 Task: Open Card Card0000000342 in  Board0000000086 in Workspace WS0000000029 in Trello. Add Member Nikrathi889@gmail.com to Card Card0000000342 in  Board0000000086 in Workspace WS0000000029 in Trello. Add Blue Label titled Label0000000342 to Card Card0000000342 in  Board0000000086 in Workspace WS0000000029 in Trello. Add Checklist CL0000000342 to Card Card0000000342 in  Board0000000086 in Workspace WS0000000029 in Trello. Add Dates with Start Date as Sep 01 2023 and Due Date as Sep 30 2023 to Card Card0000000342 in  Board0000000086 in Workspace WS0000000029 in Trello
Action: Mouse moved to (131, 366)
Screenshot: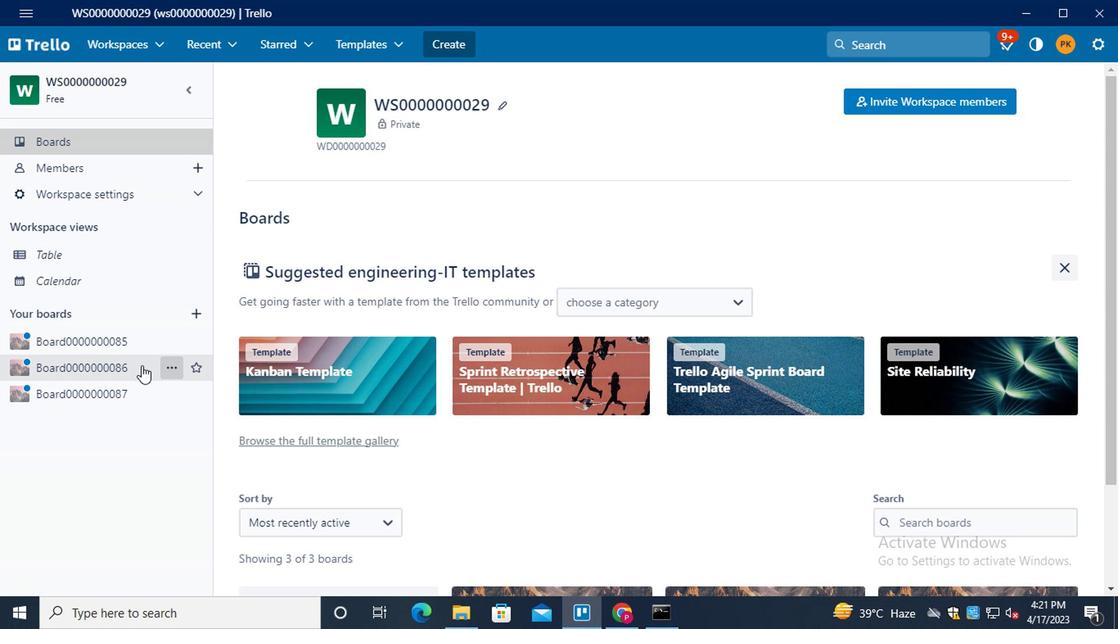 
Action: Mouse pressed left at (131, 366)
Screenshot: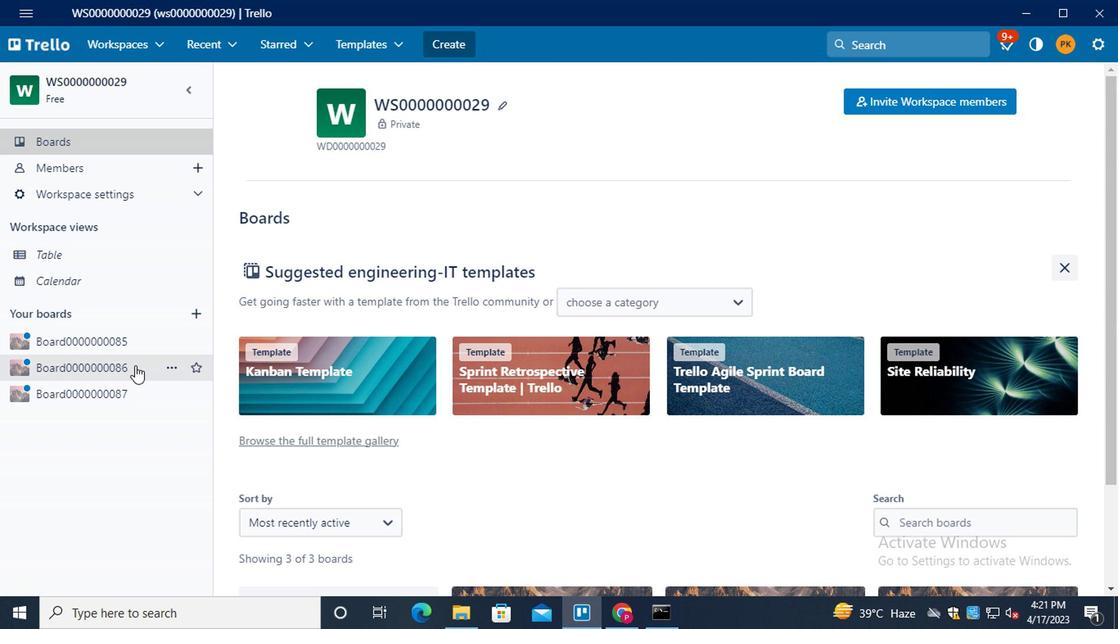 
Action: Mouse moved to (332, 299)
Screenshot: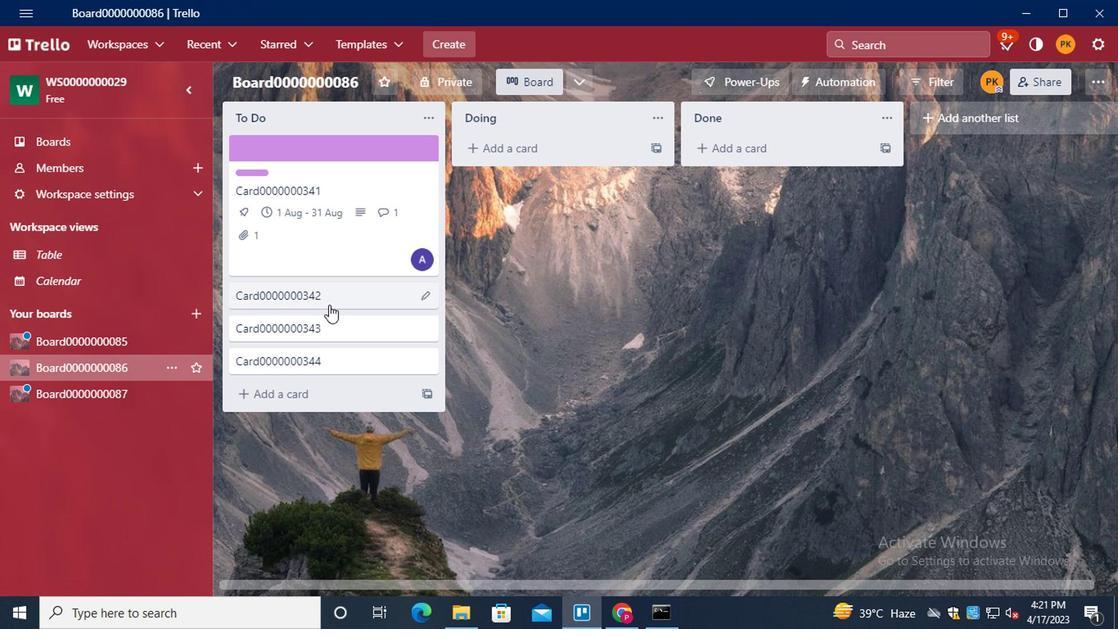 
Action: Mouse pressed left at (332, 299)
Screenshot: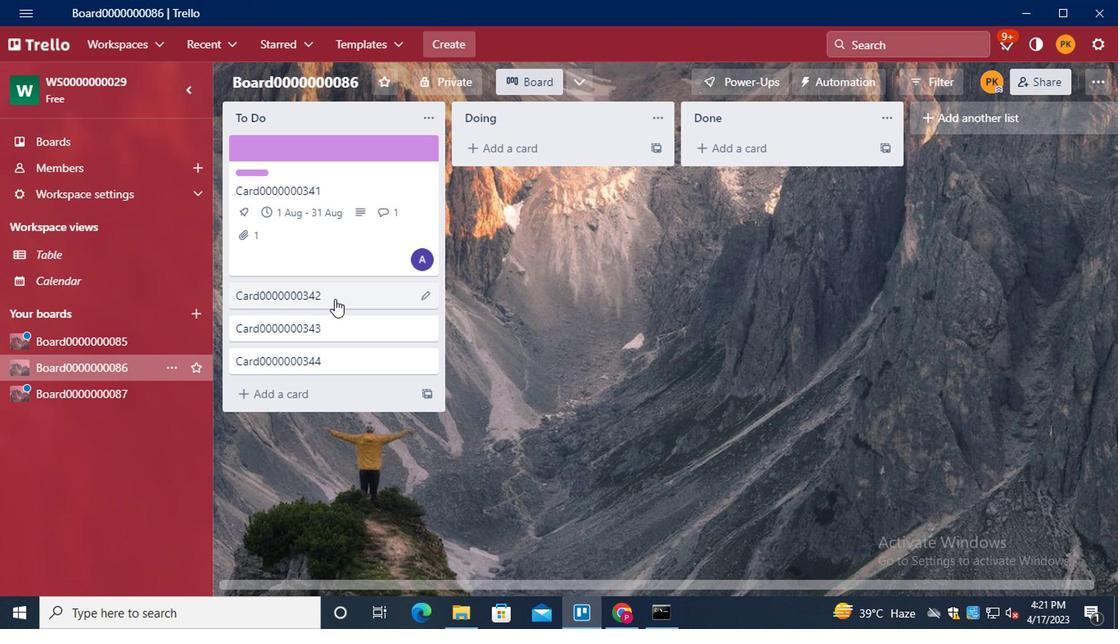 
Action: Mouse moved to (753, 158)
Screenshot: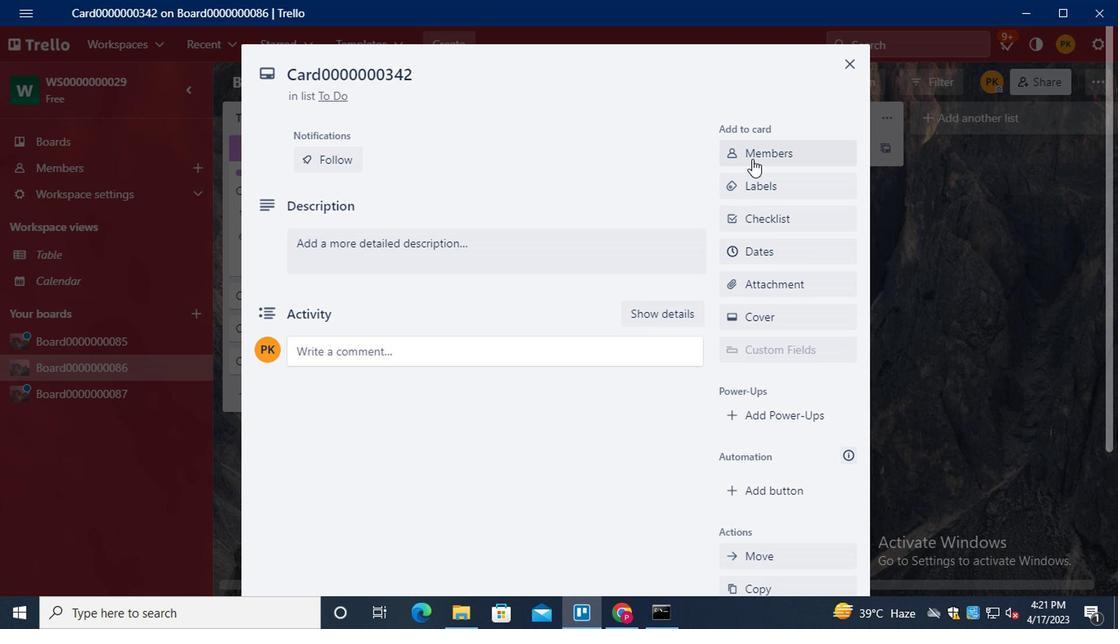 
Action: Mouse pressed left at (753, 158)
Screenshot: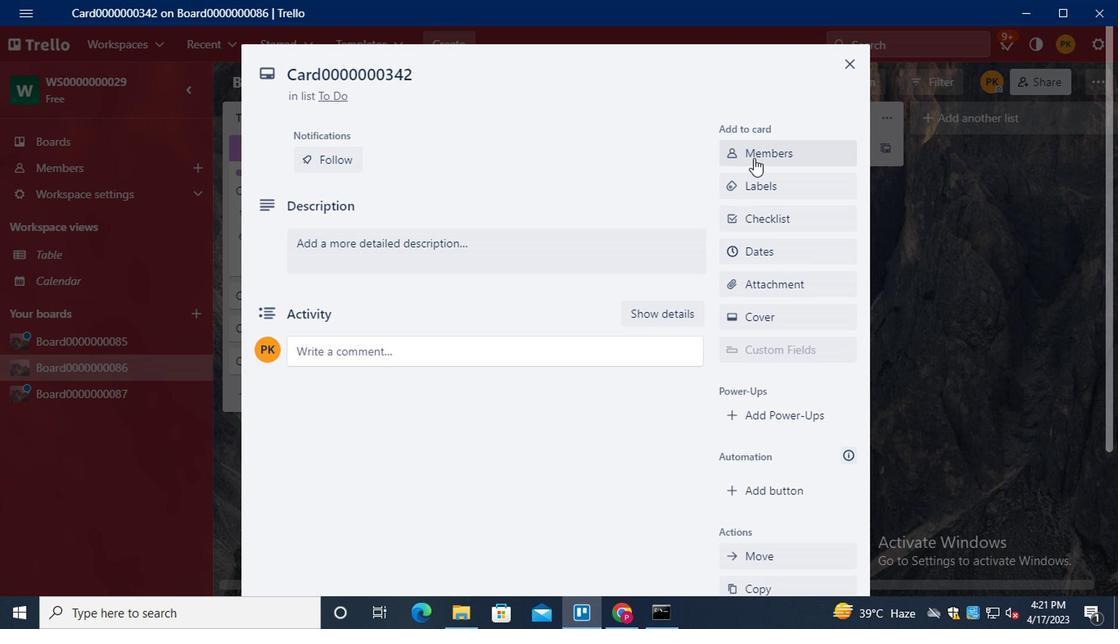 
Action: Mouse moved to (744, 166)
Screenshot: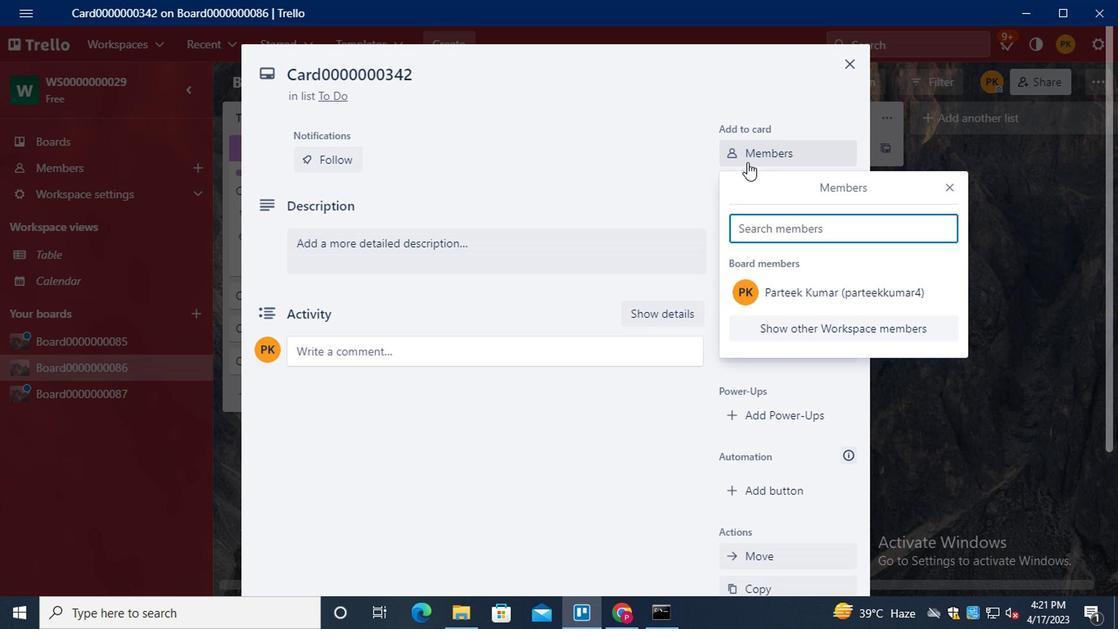 
Action: Key pressed <Key.shift>NIKRATHI889<Key.shift>@GMAIL.COM
Screenshot: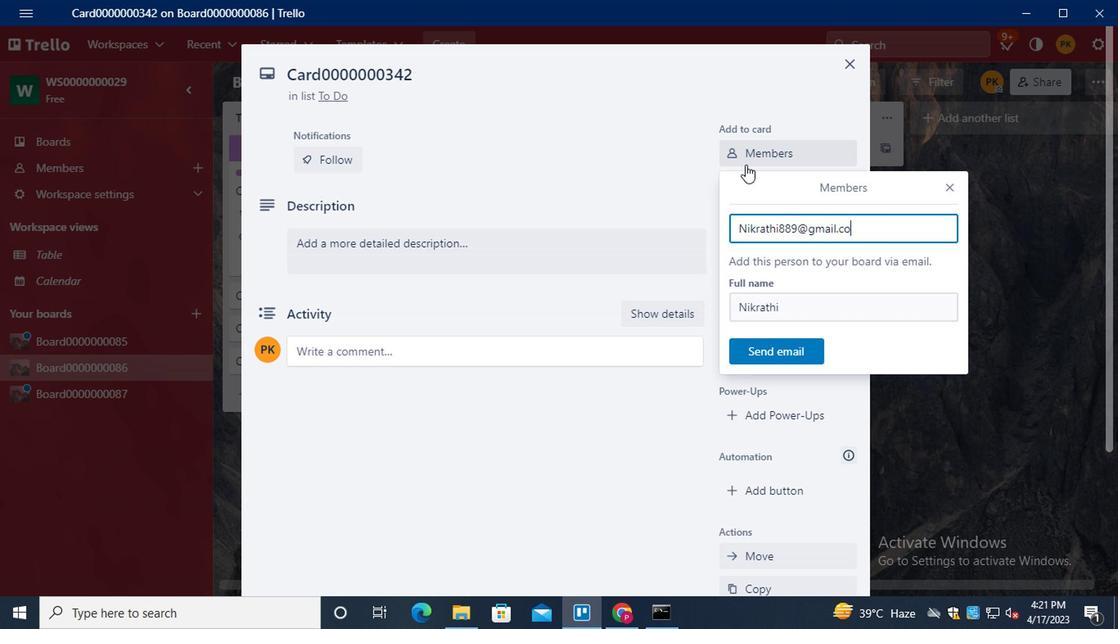 
Action: Mouse moved to (779, 350)
Screenshot: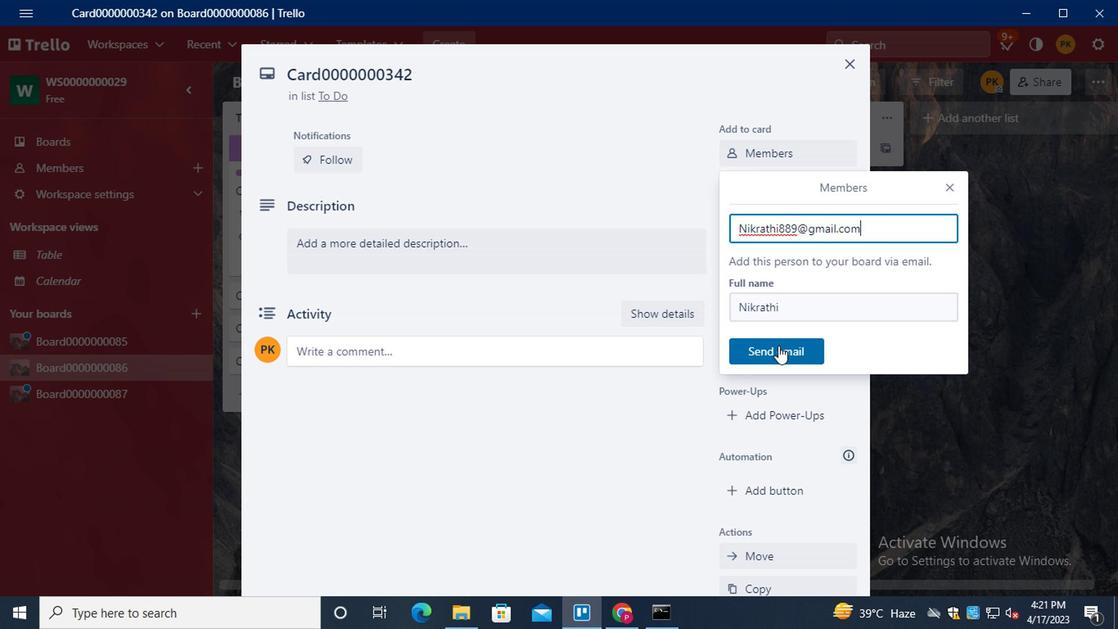 
Action: Mouse pressed left at (779, 350)
Screenshot: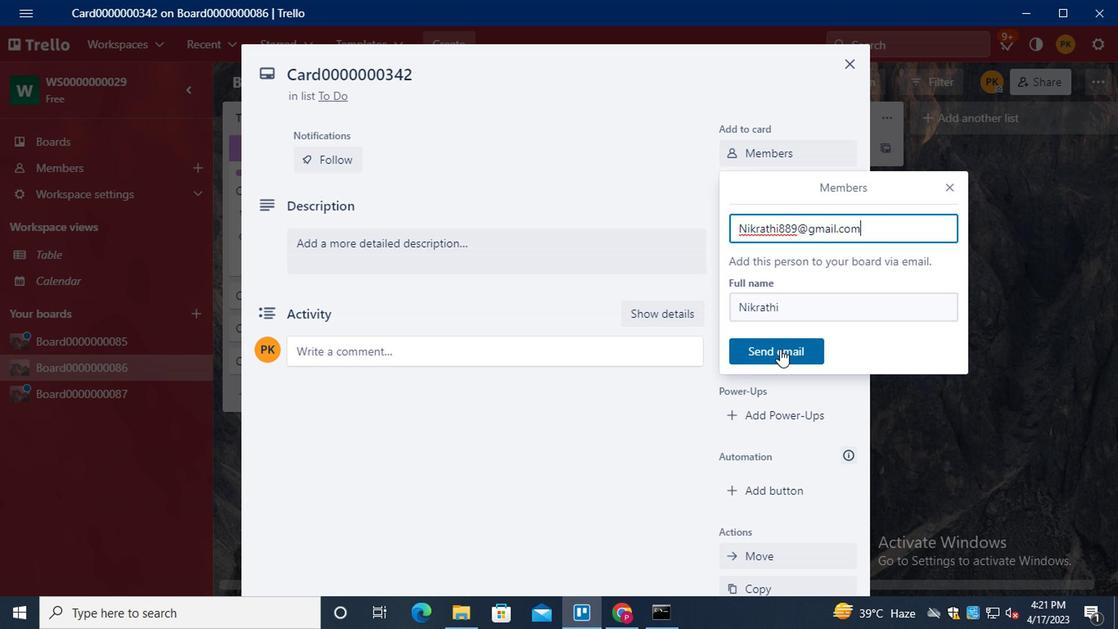 
Action: Mouse moved to (761, 181)
Screenshot: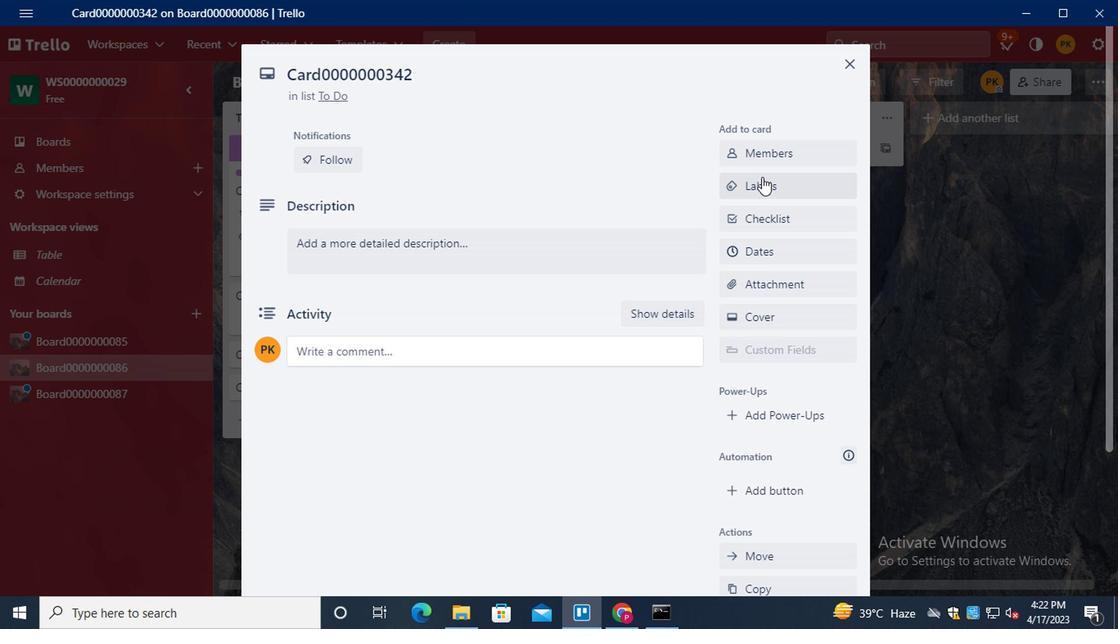 
Action: Mouse pressed left at (761, 181)
Screenshot: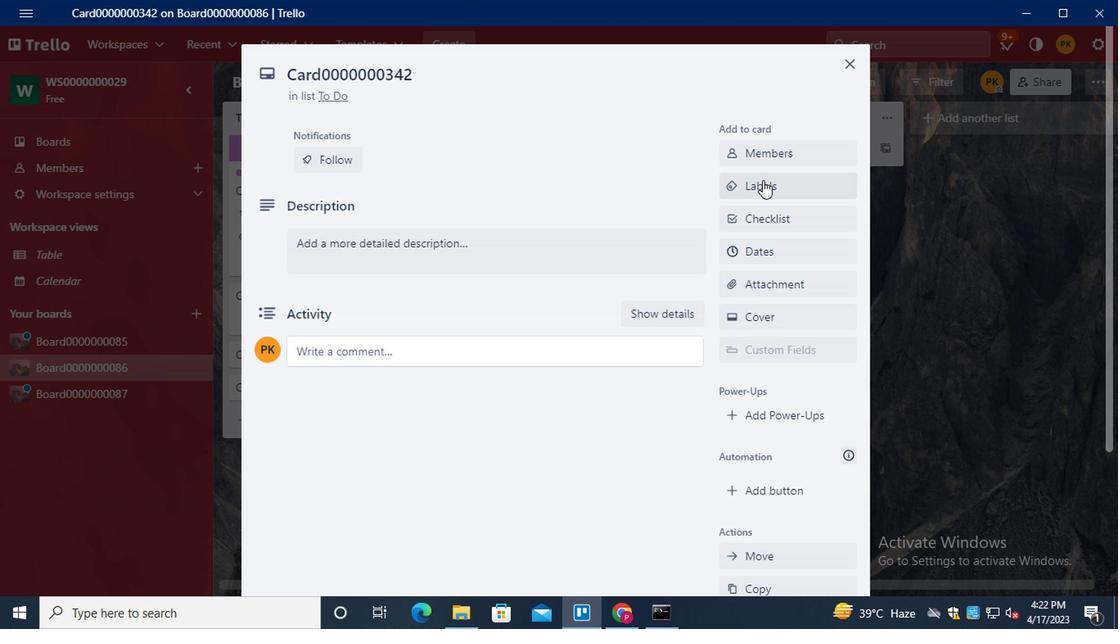 
Action: Mouse moved to (838, 426)
Screenshot: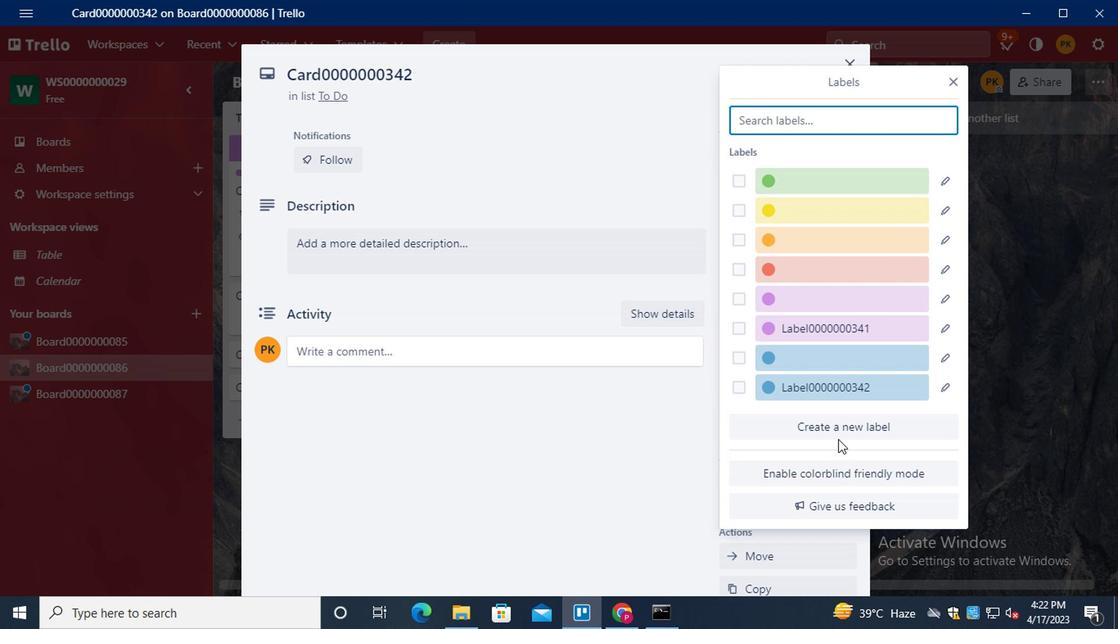
Action: Mouse pressed left at (838, 426)
Screenshot: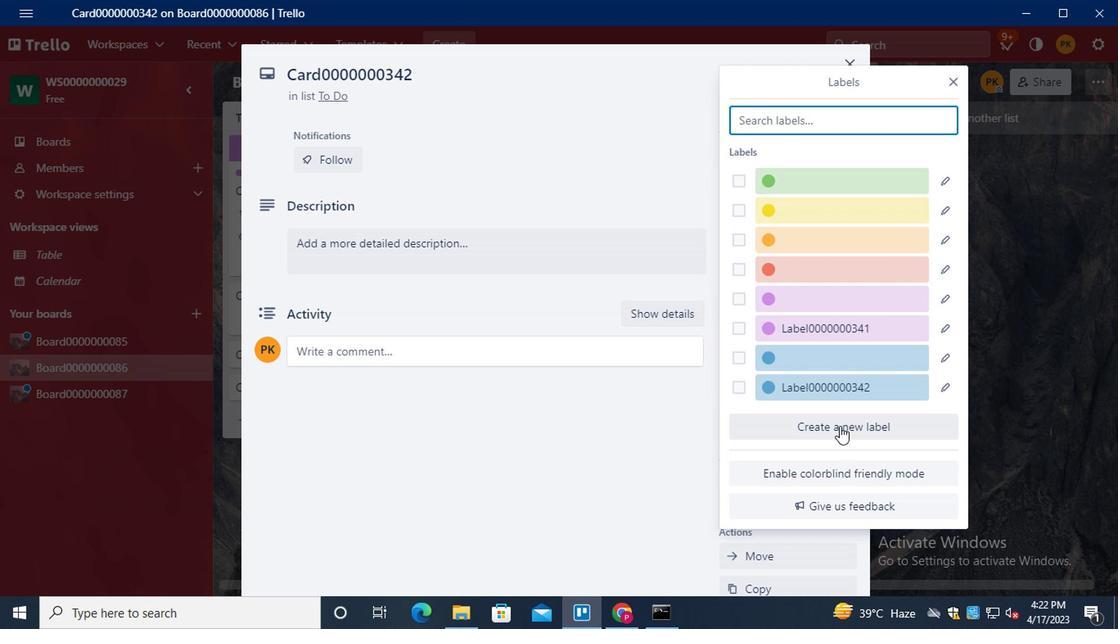 
Action: Mouse moved to (820, 256)
Screenshot: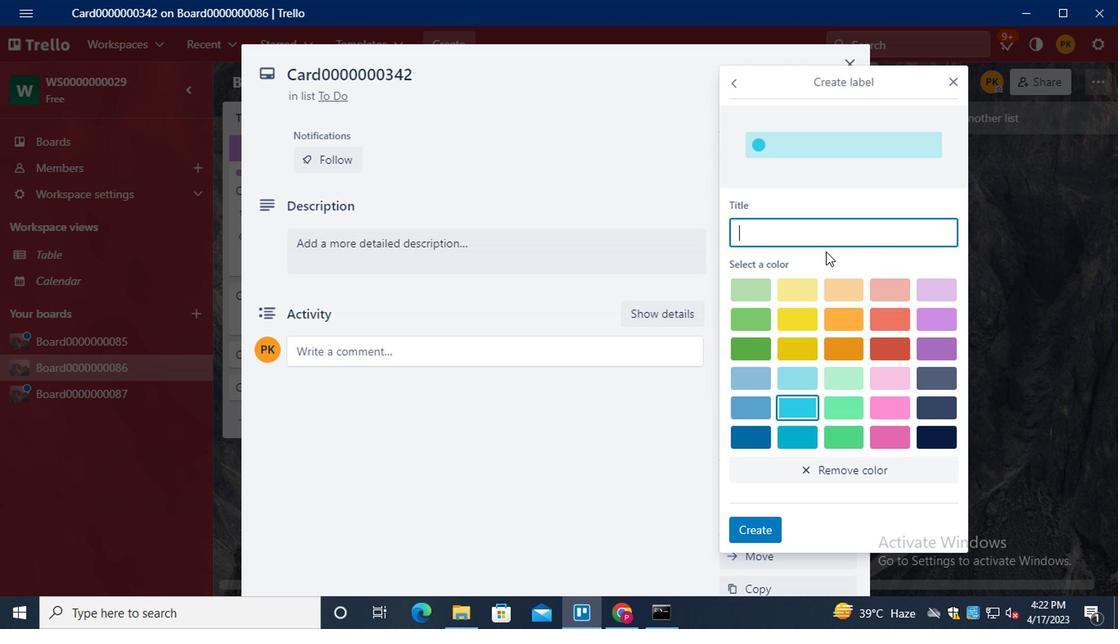 
Action: Key pressed <Key.shift>LABEL0000000342
Screenshot: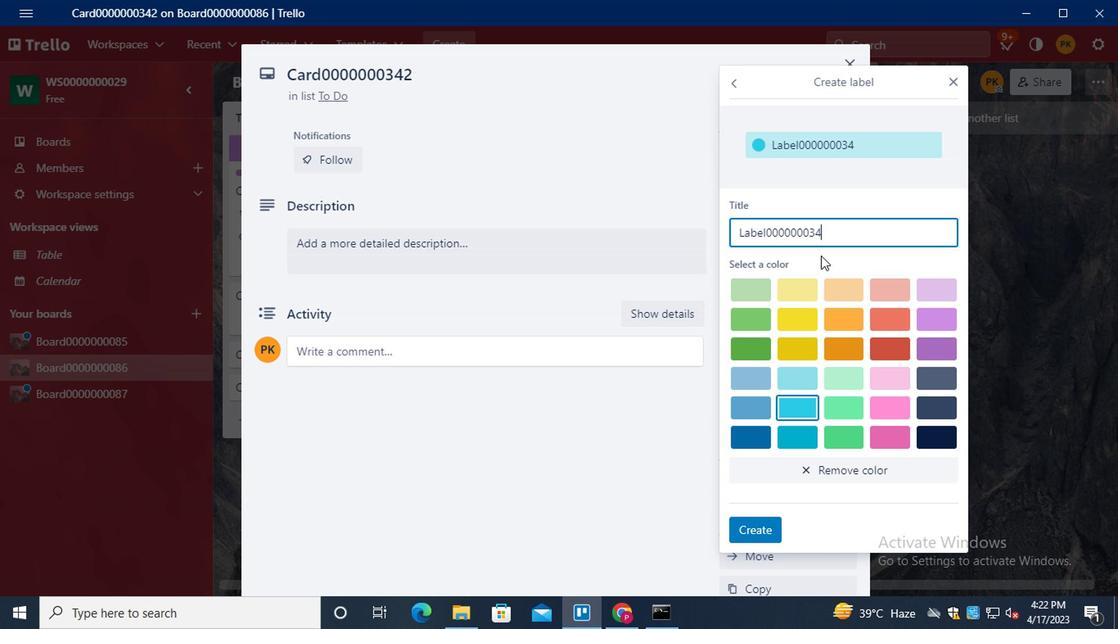 
Action: Mouse moved to (747, 405)
Screenshot: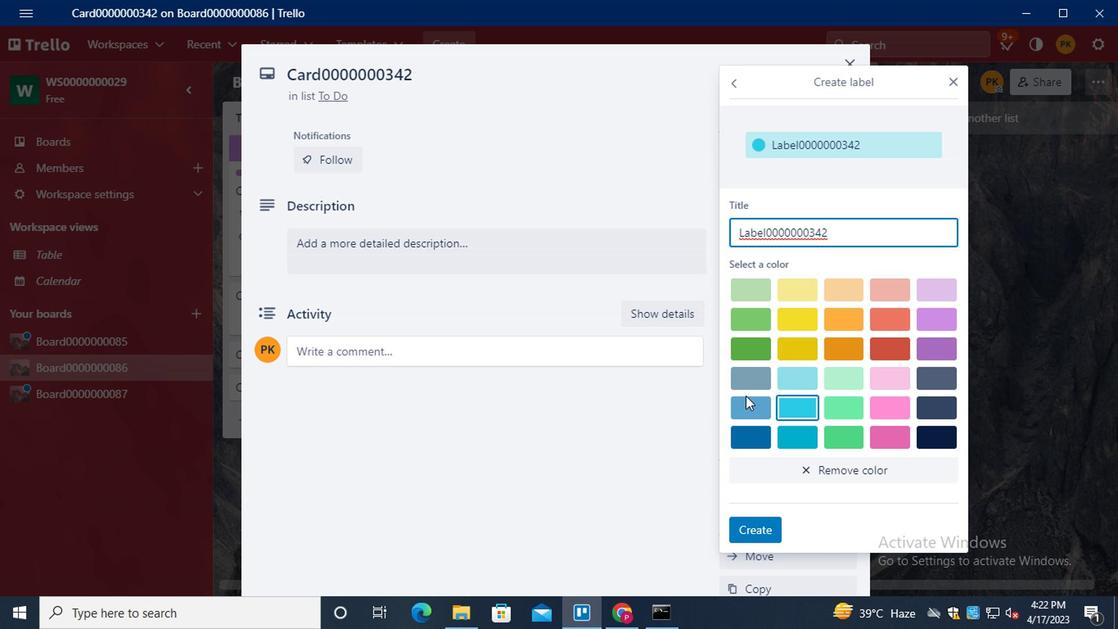 
Action: Mouse pressed left at (747, 405)
Screenshot: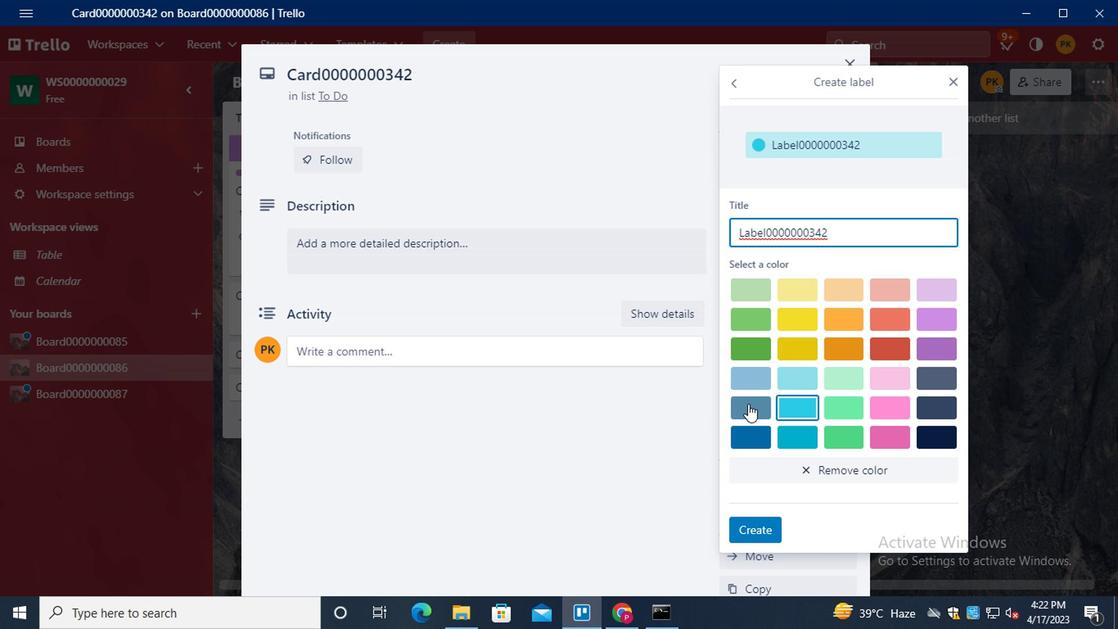 
Action: Mouse moved to (758, 536)
Screenshot: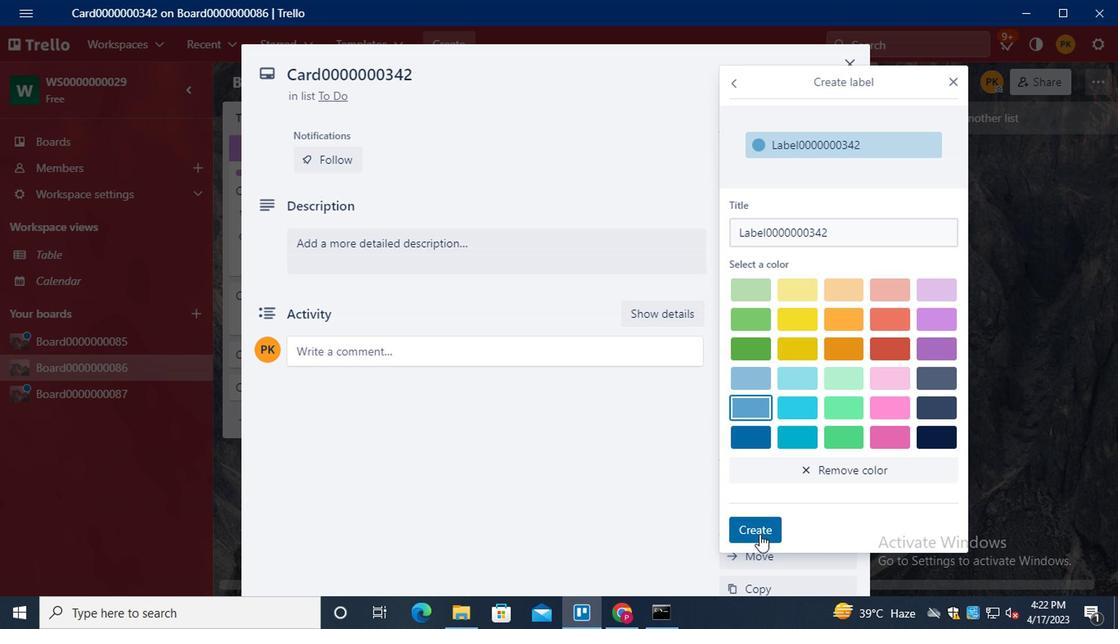 
Action: Mouse pressed left at (758, 536)
Screenshot: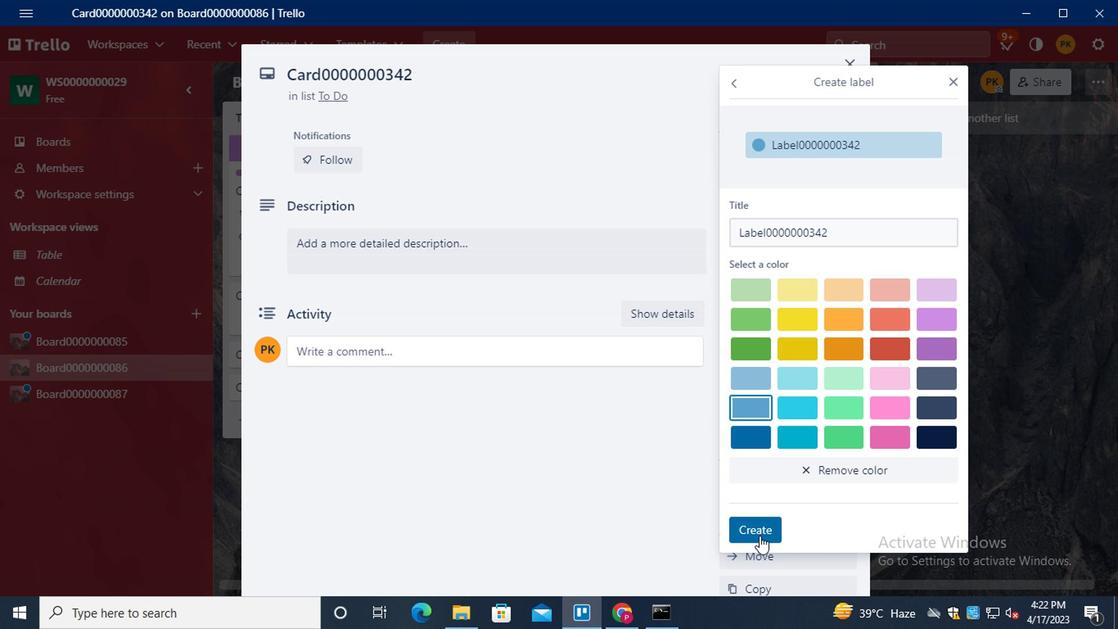 
Action: Mouse moved to (958, 80)
Screenshot: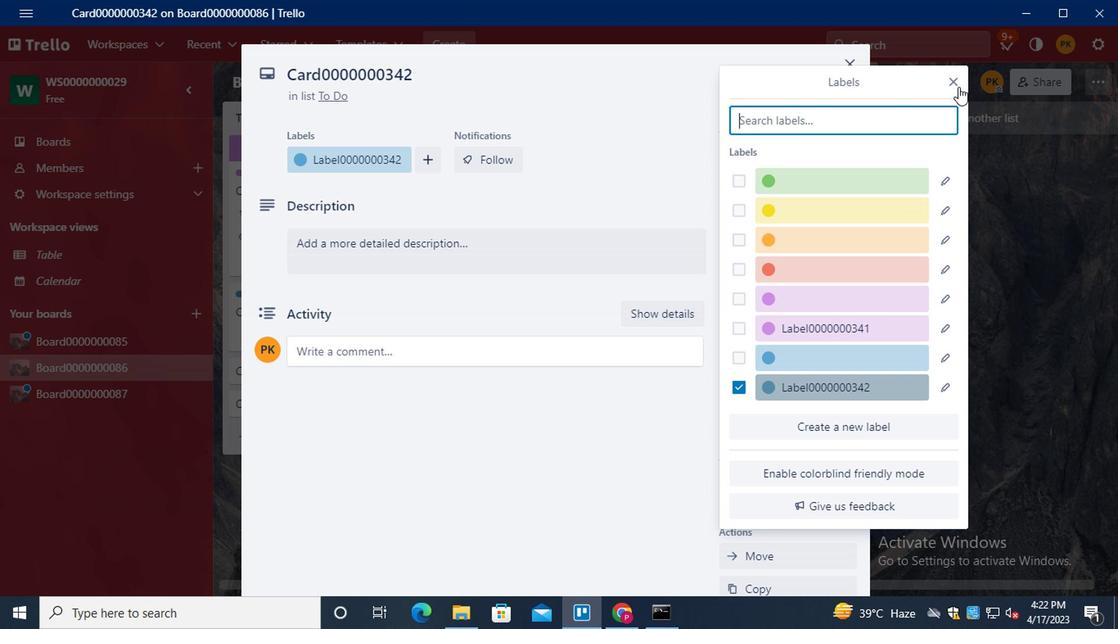 
Action: Mouse pressed left at (958, 80)
Screenshot: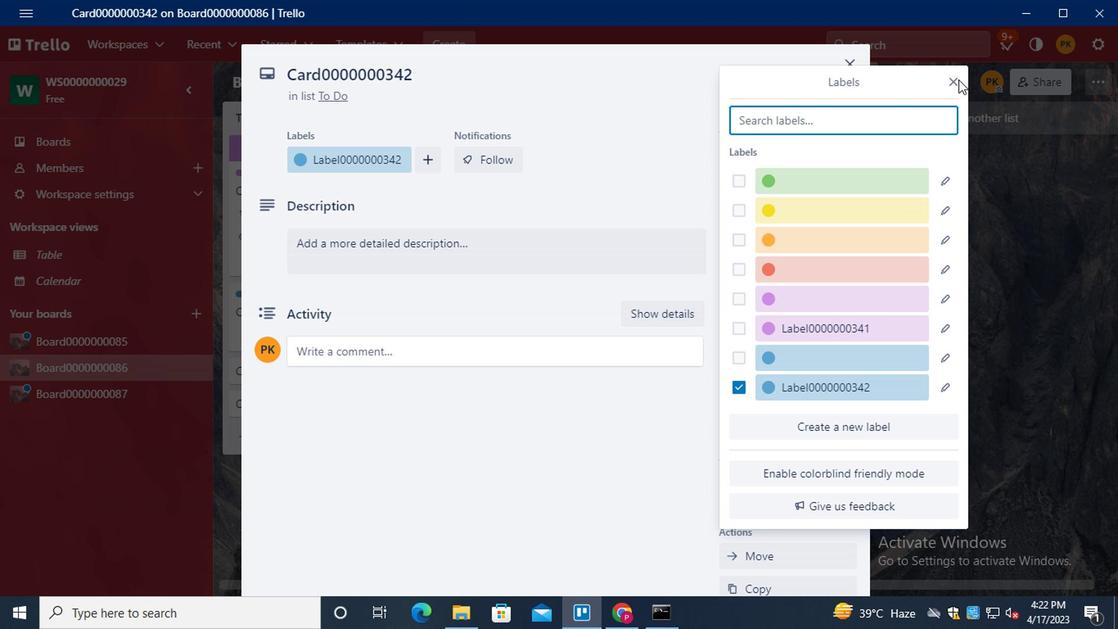 
Action: Mouse moved to (956, 84)
Screenshot: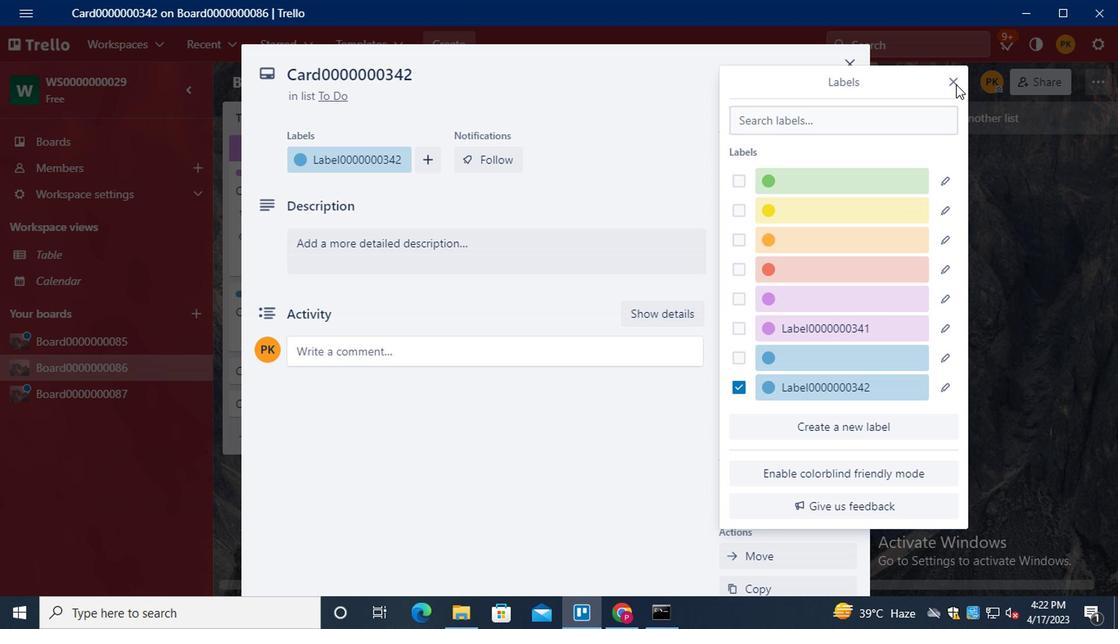 
Action: Mouse pressed left at (956, 84)
Screenshot: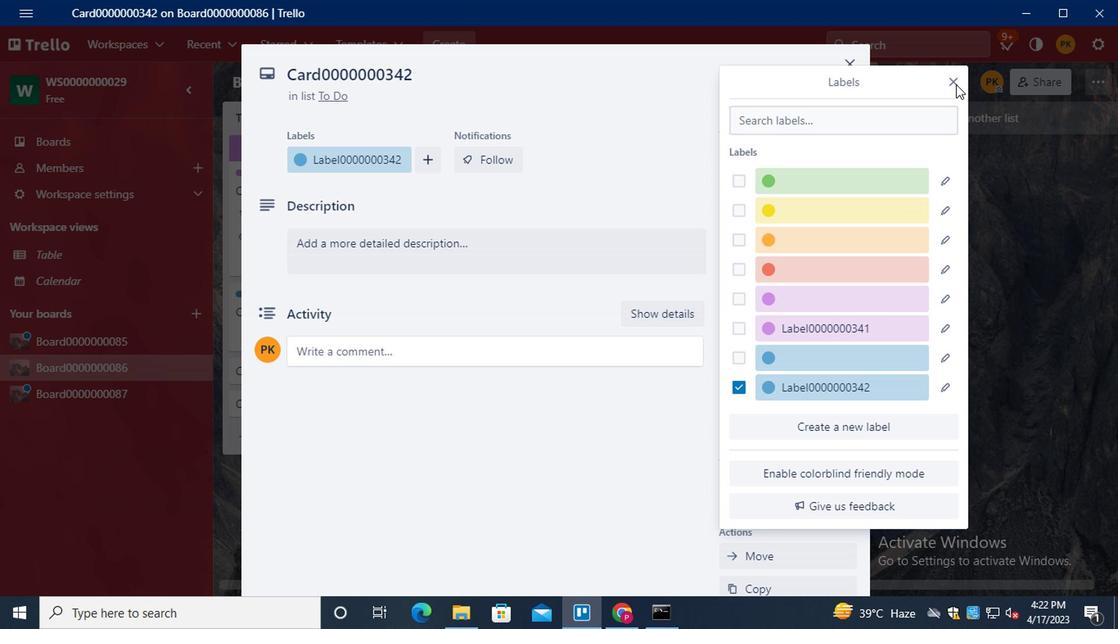 
Action: Mouse moved to (793, 217)
Screenshot: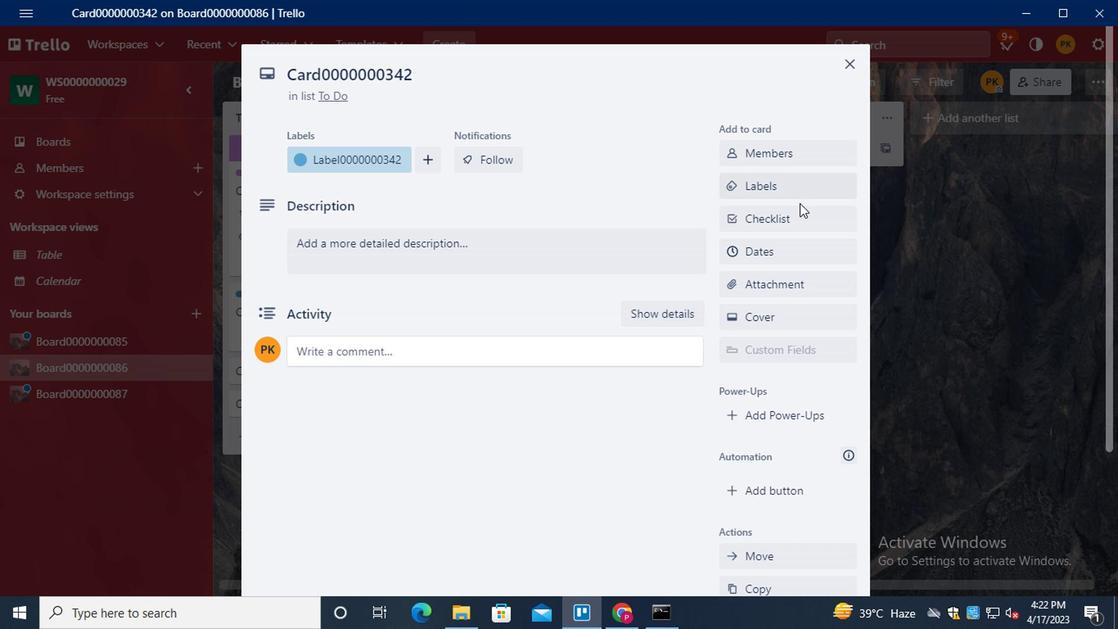 
Action: Mouse pressed left at (793, 217)
Screenshot: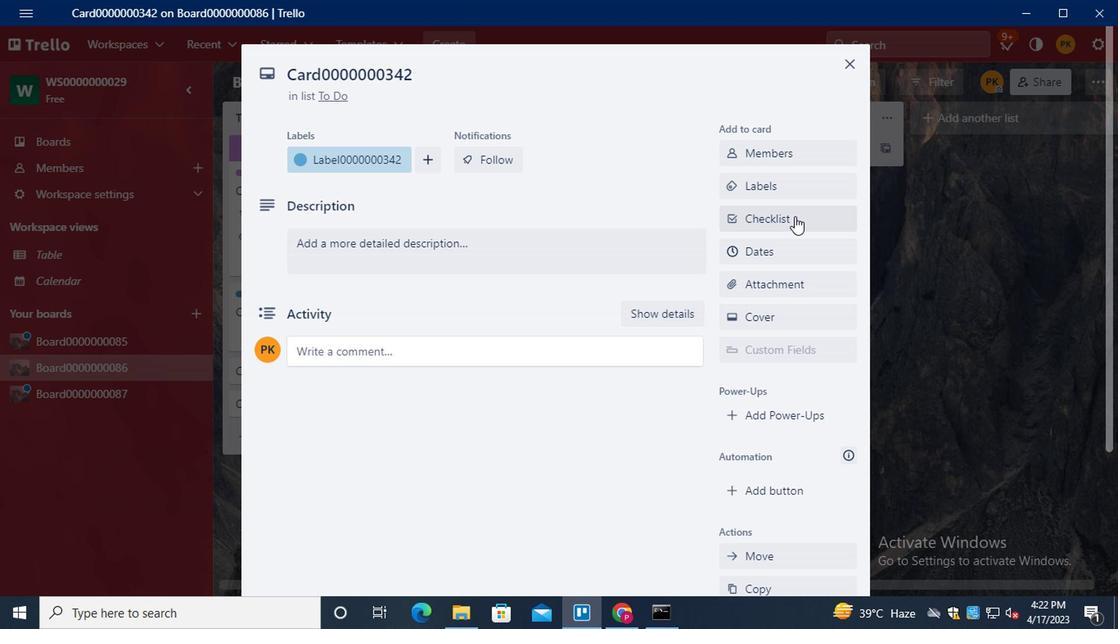 
Action: Key pressed <Key.shift>CL0000000342
Screenshot: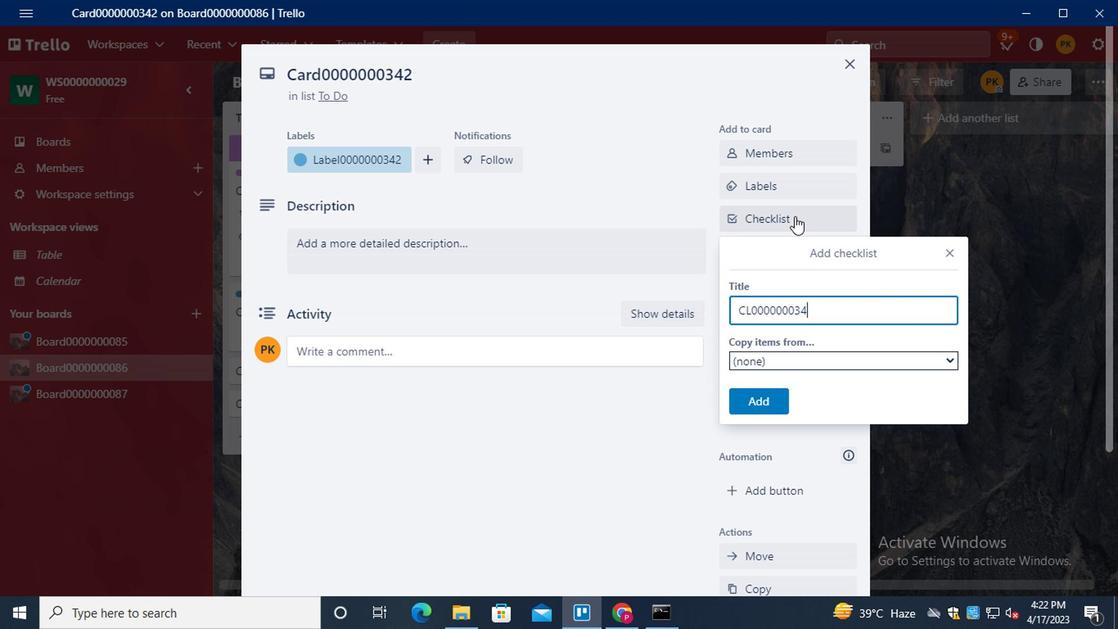 
Action: Mouse moved to (734, 397)
Screenshot: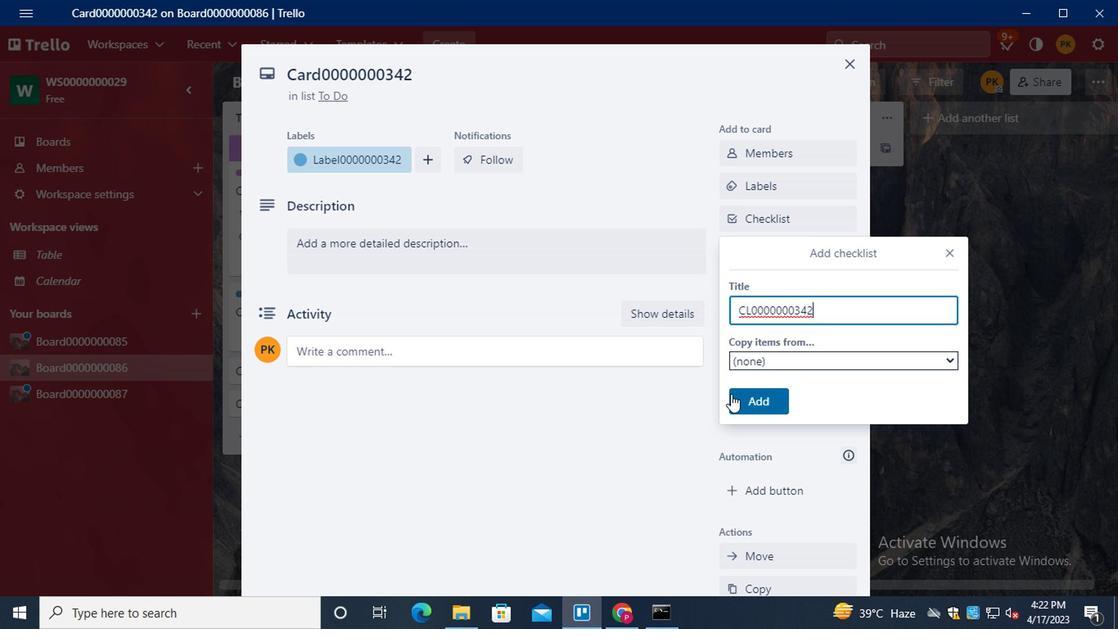 
Action: Mouse pressed left at (734, 397)
Screenshot: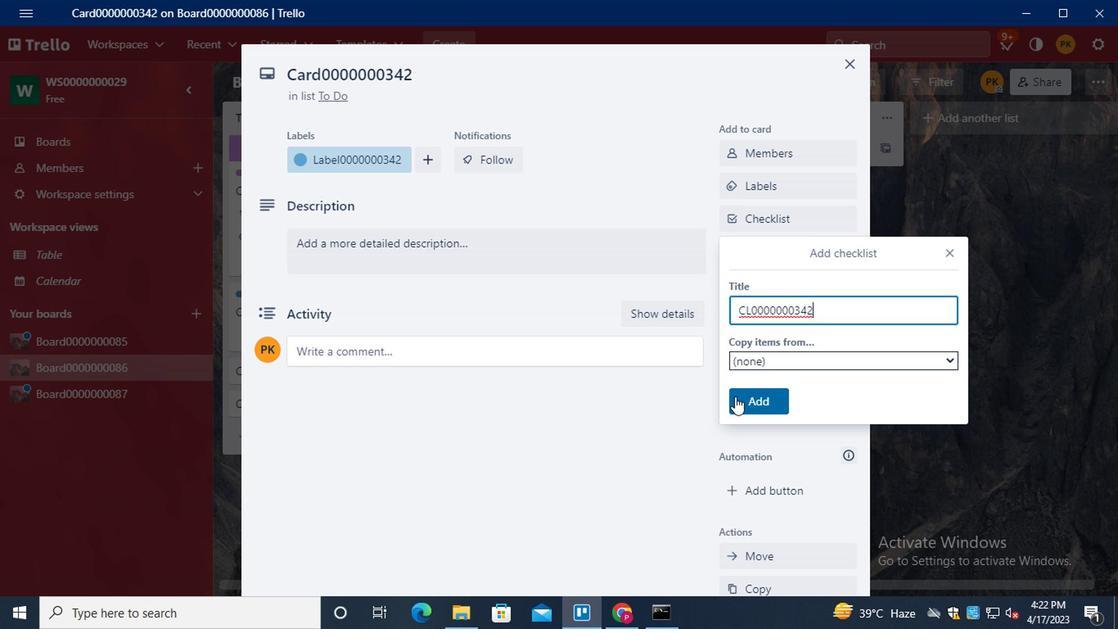 
Action: Mouse moved to (818, 257)
Screenshot: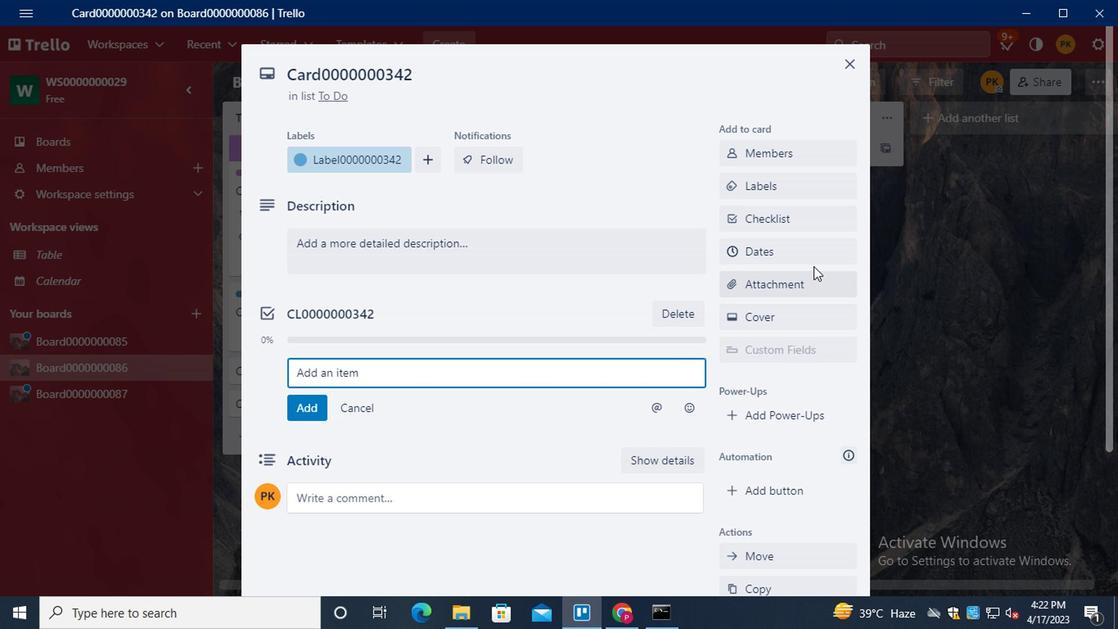 
Action: Mouse pressed left at (818, 257)
Screenshot: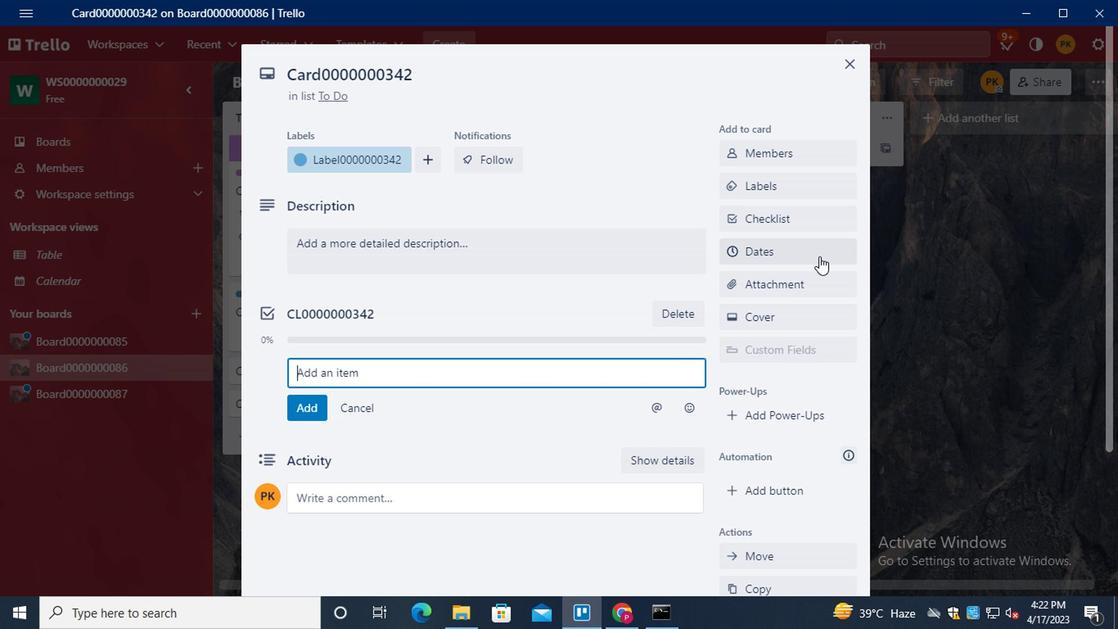
Action: Mouse moved to (724, 373)
Screenshot: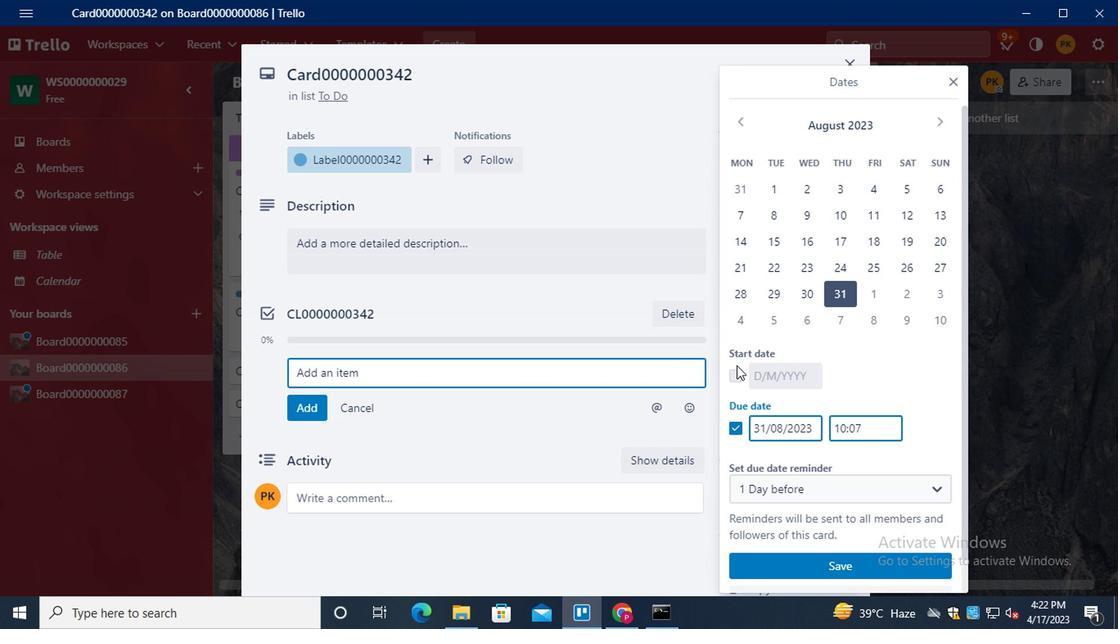 
Action: Mouse pressed left at (724, 373)
Screenshot: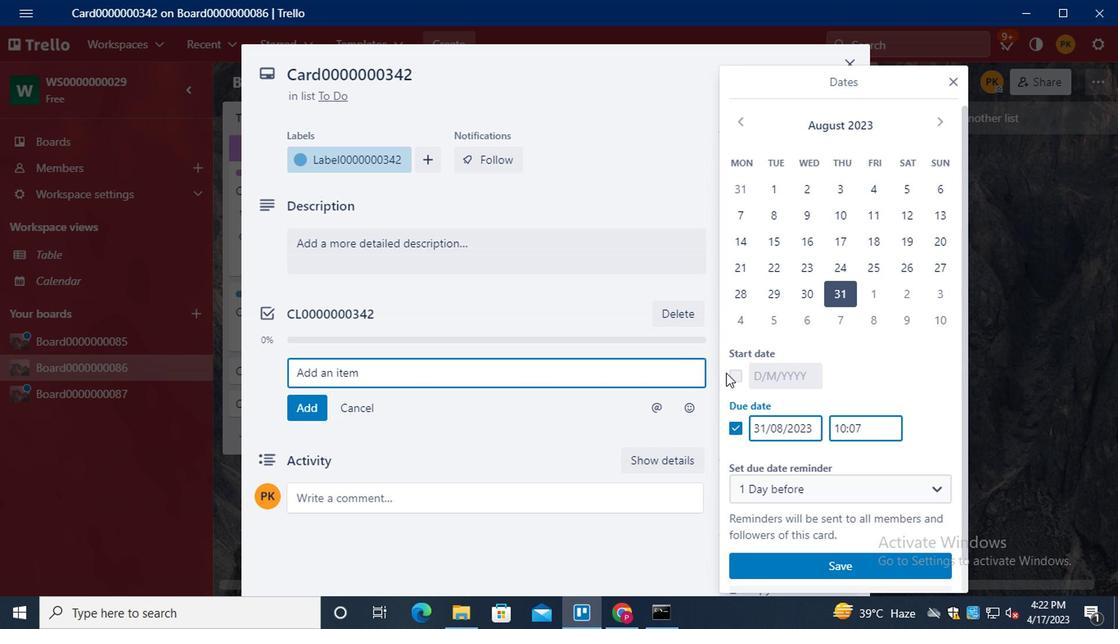 
Action: Mouse moved to (731, 378)
Screenshot: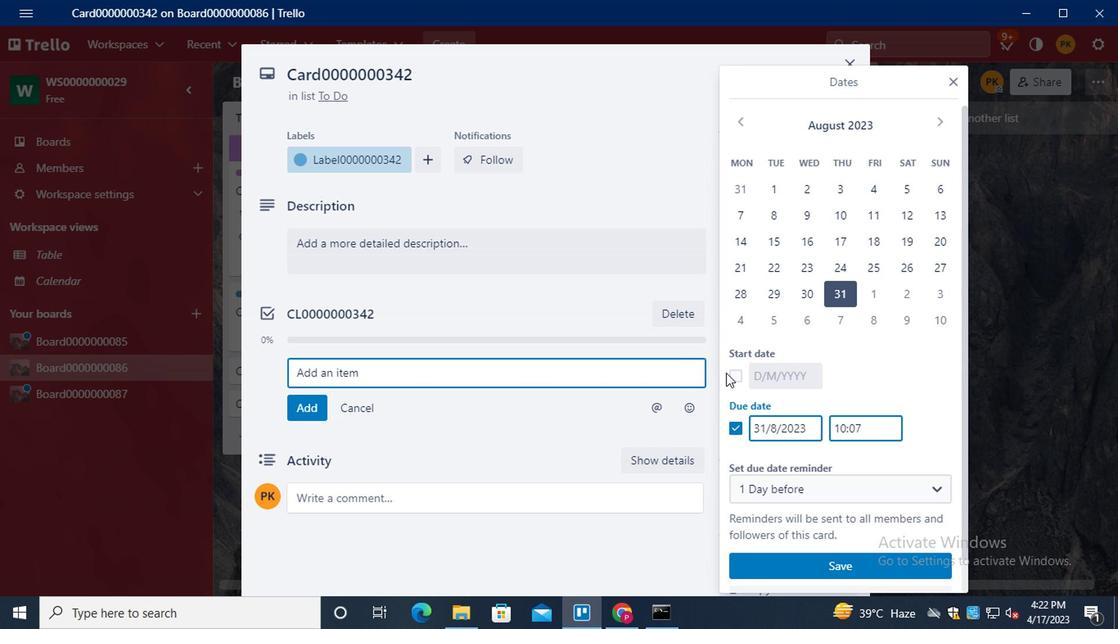 
Action: Mouse pressed left at (731, 378)
Screenshot: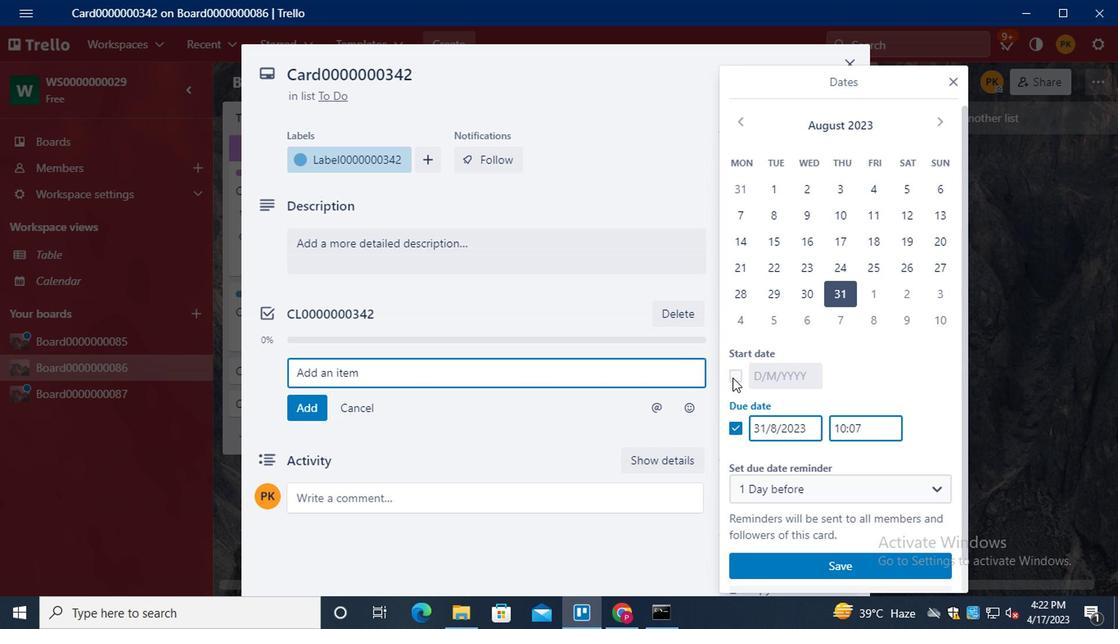 
Action: Mouse moved to (936, 121)
Screenshot: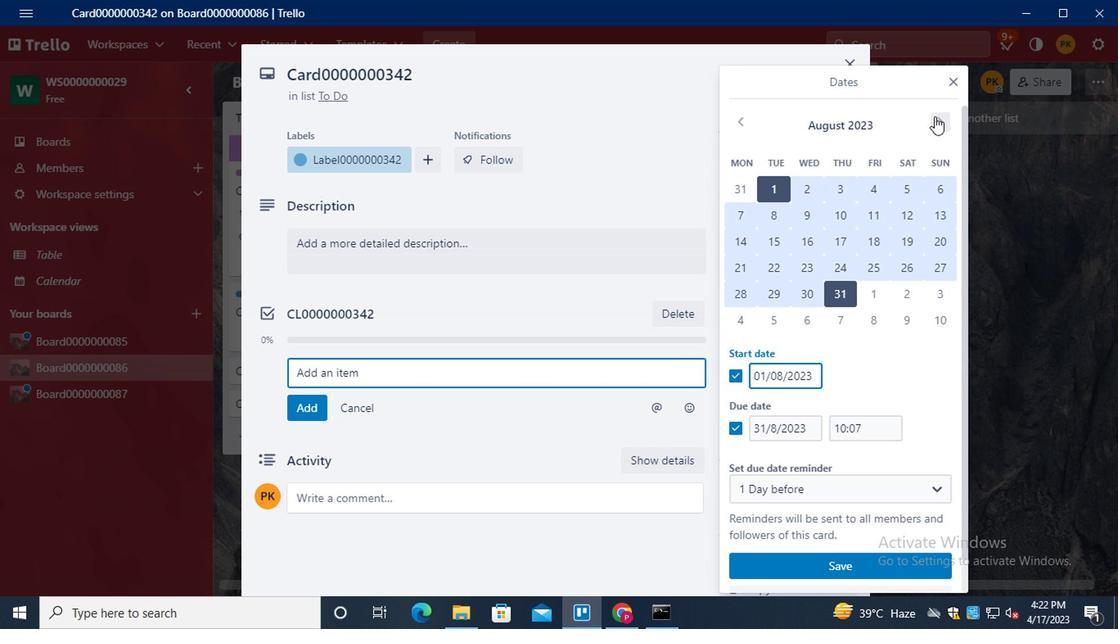 
Action: Mouse pressed left at (936, 121)
Screenshot: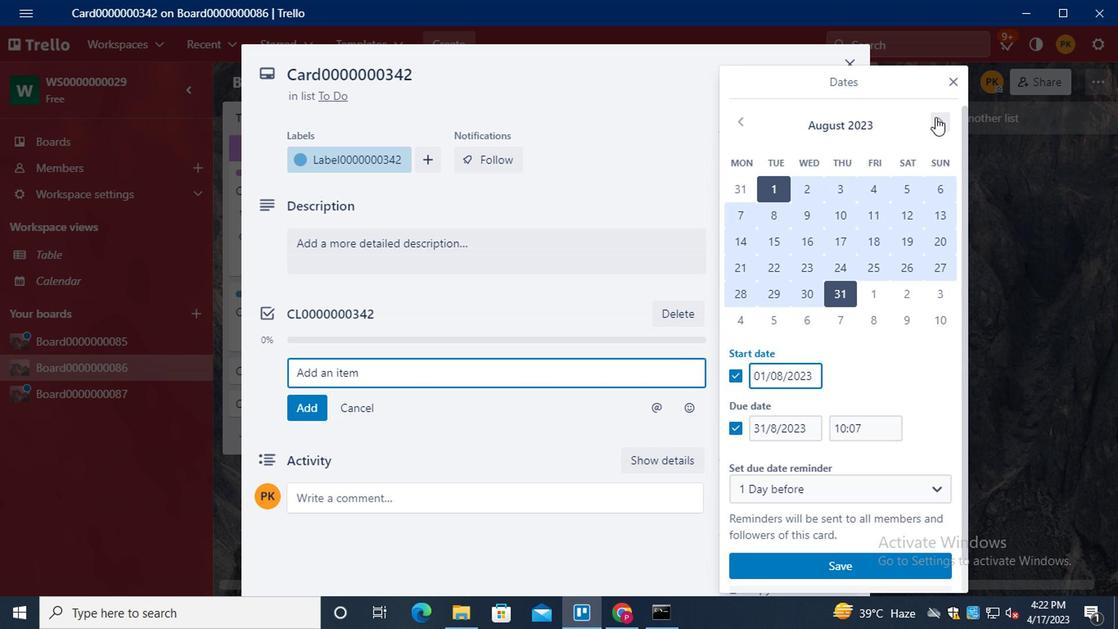 
Action: Mouse moved to (873, 186)
Screenshot: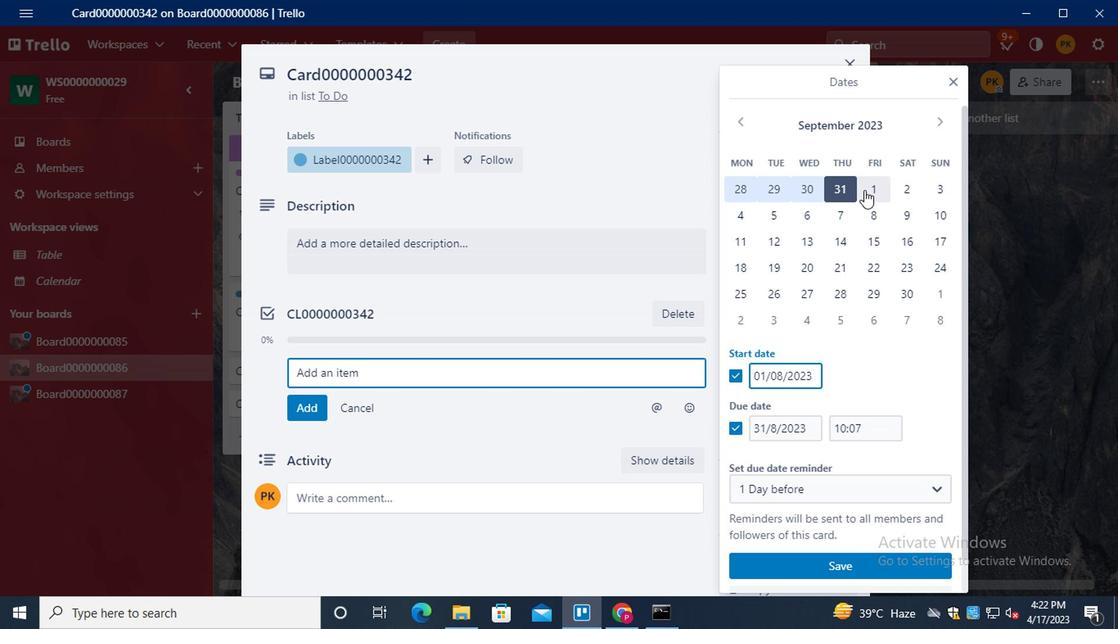 
Action: Mouse pressed left at (873, 186)
Screenshot: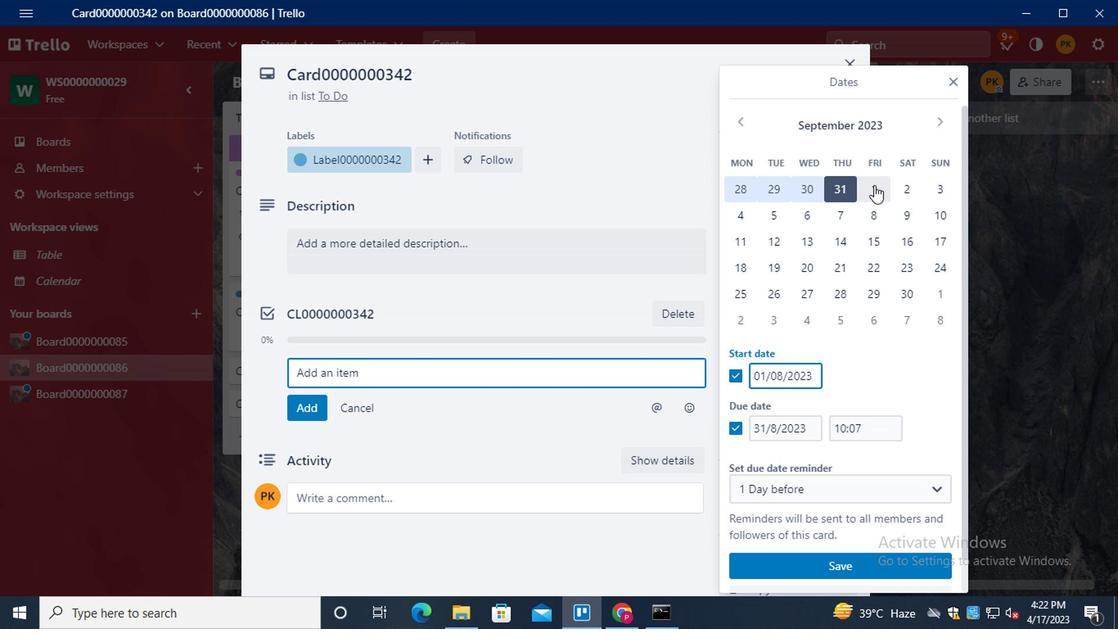 
Action: Mouse moved to (906, 299)
Screenshot: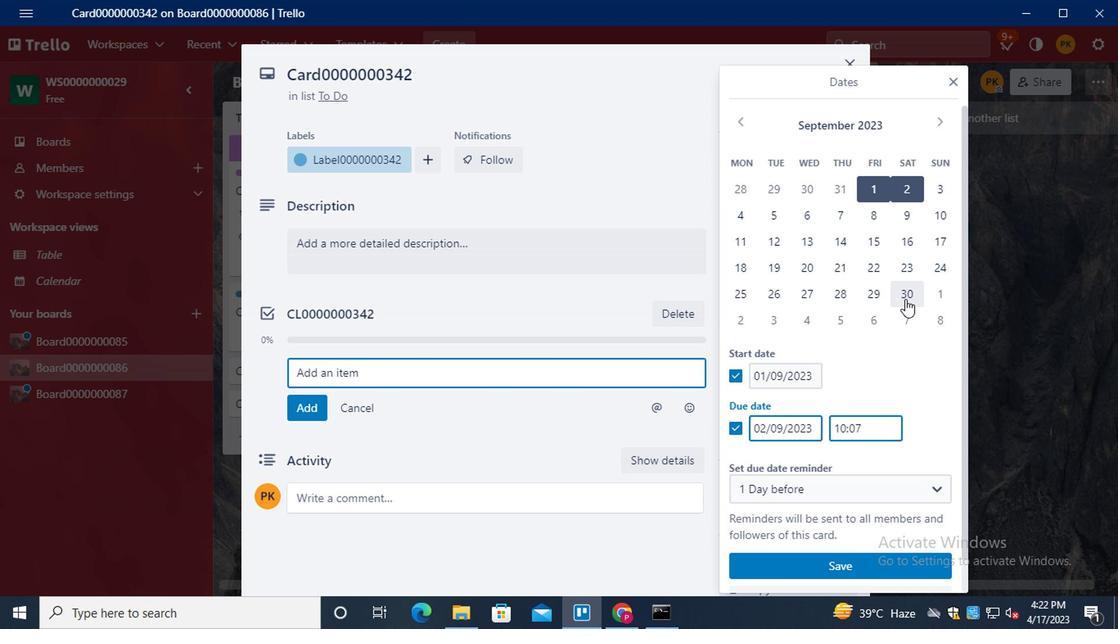 
Action: Mouse pressed left at (906, 299)
Screenshot: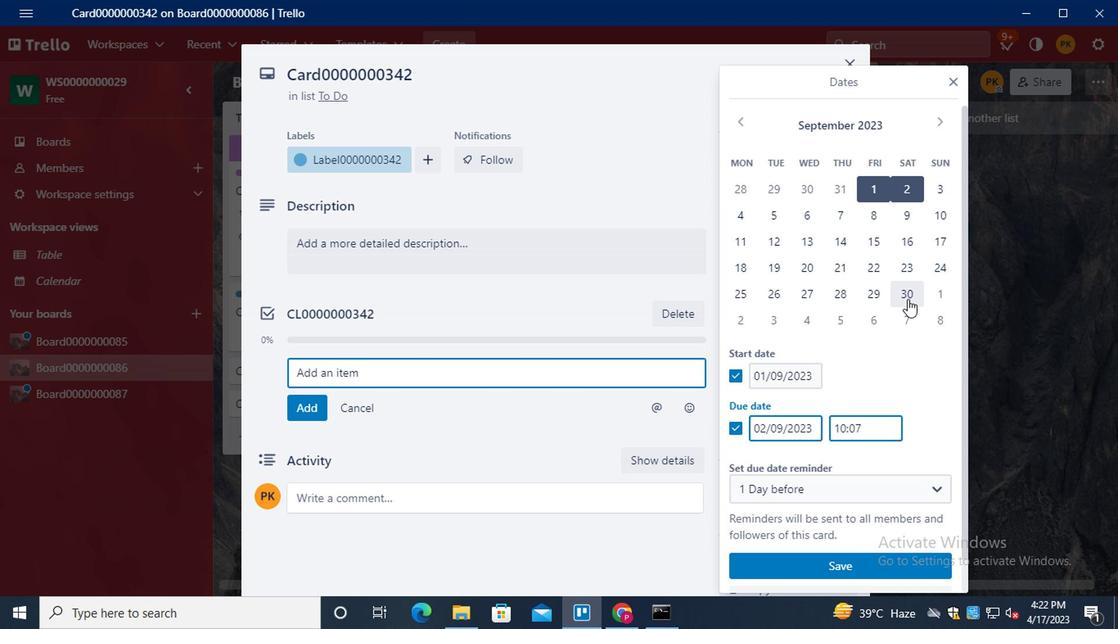 
Action: Mouse moved to (832, 565)
Screenshot: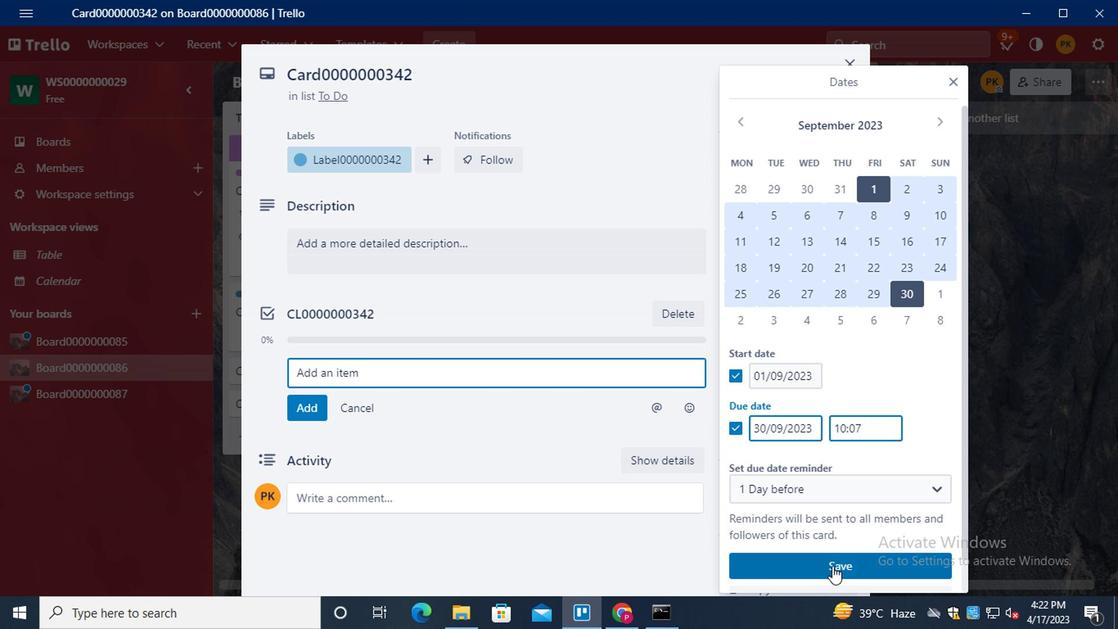 
Action: Mouse pressed left at (832, 565)
Screenshot: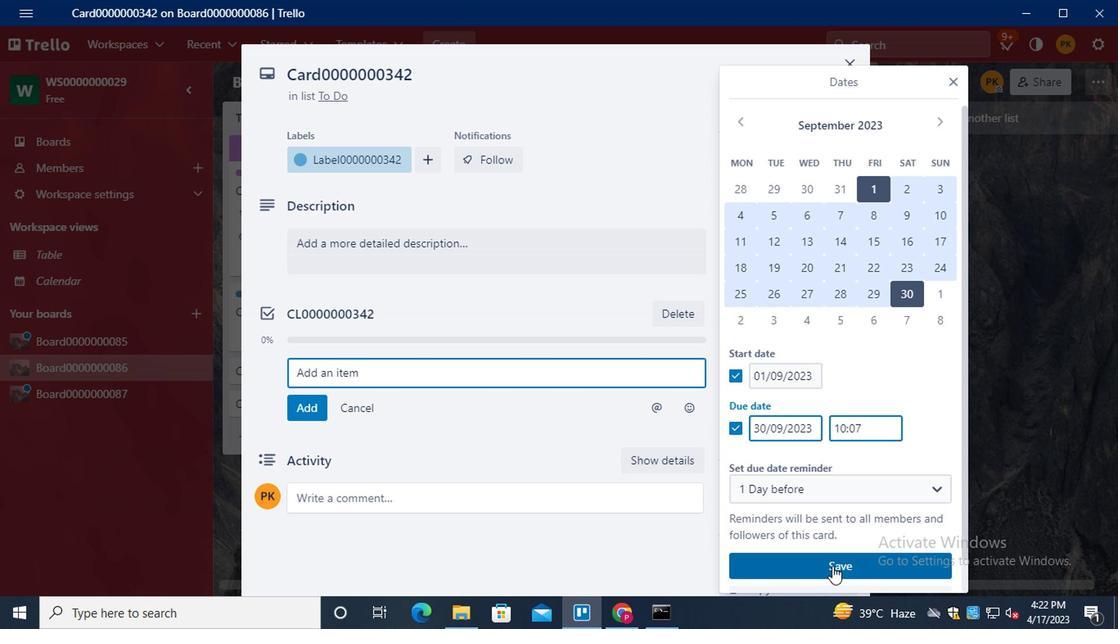 
Action: Mouse moved to (512, 304)
Screenshot: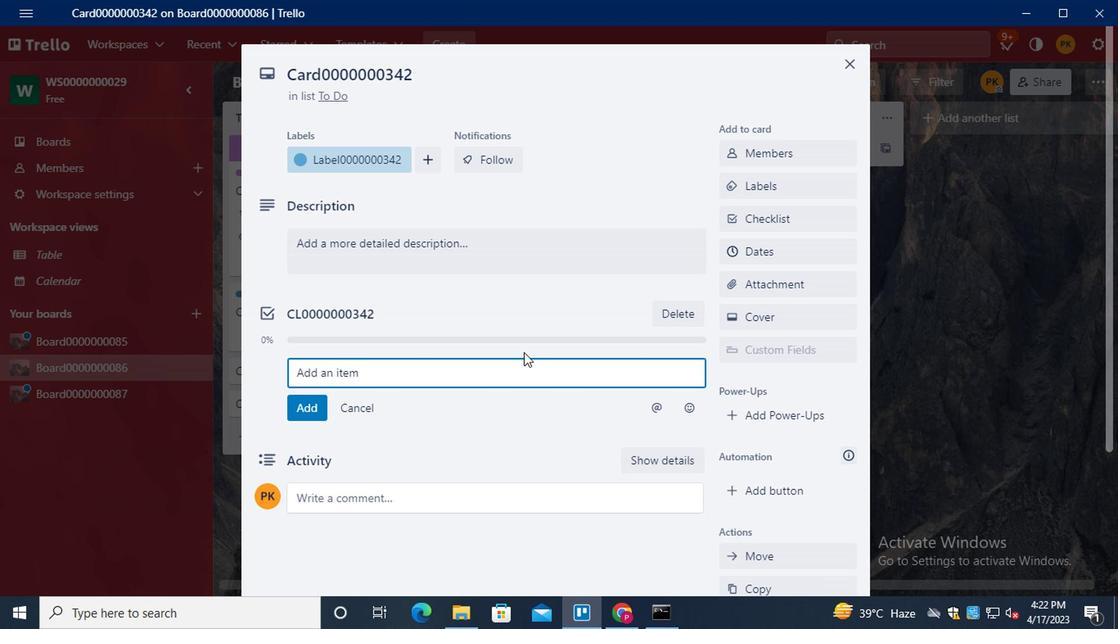 
Action: Mouse scrolled (512, 304) with delta (0, 0)
Screenshot: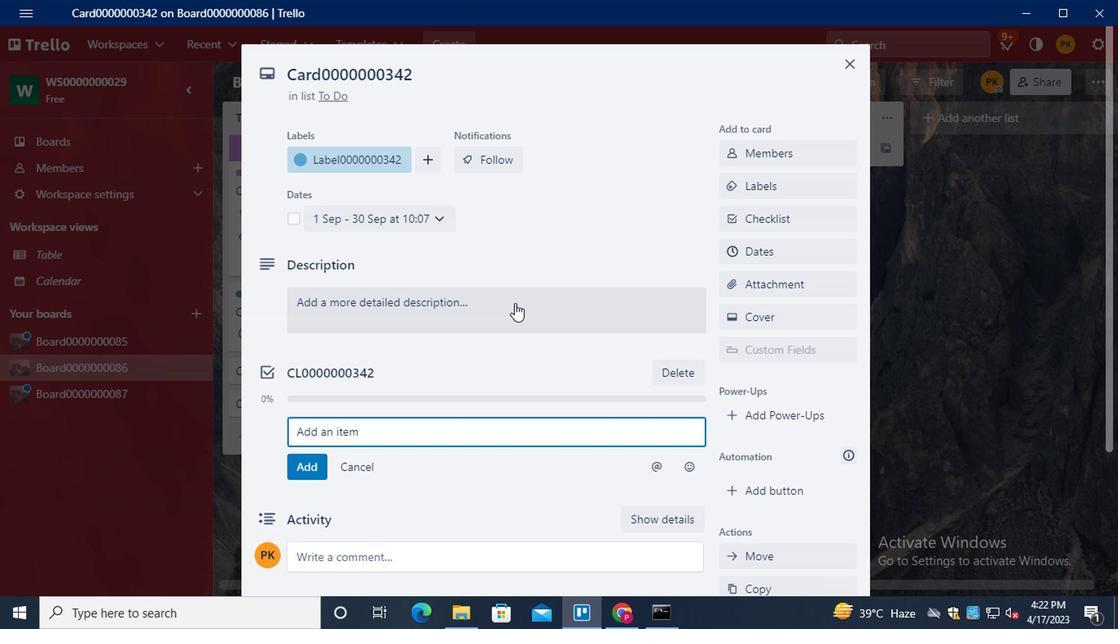 
Action: Mouse scrolled (512, 304) with delta (0, 0)
Screenshot: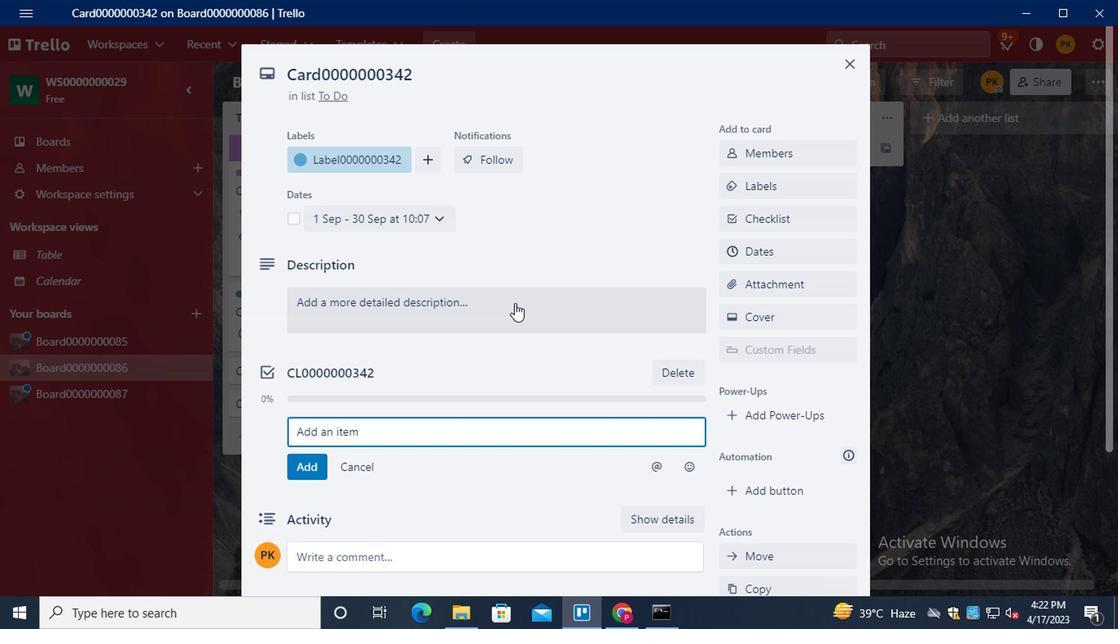 
Action: Mouse scrolled (512, 304) with delta (0, 0)
Screenshot: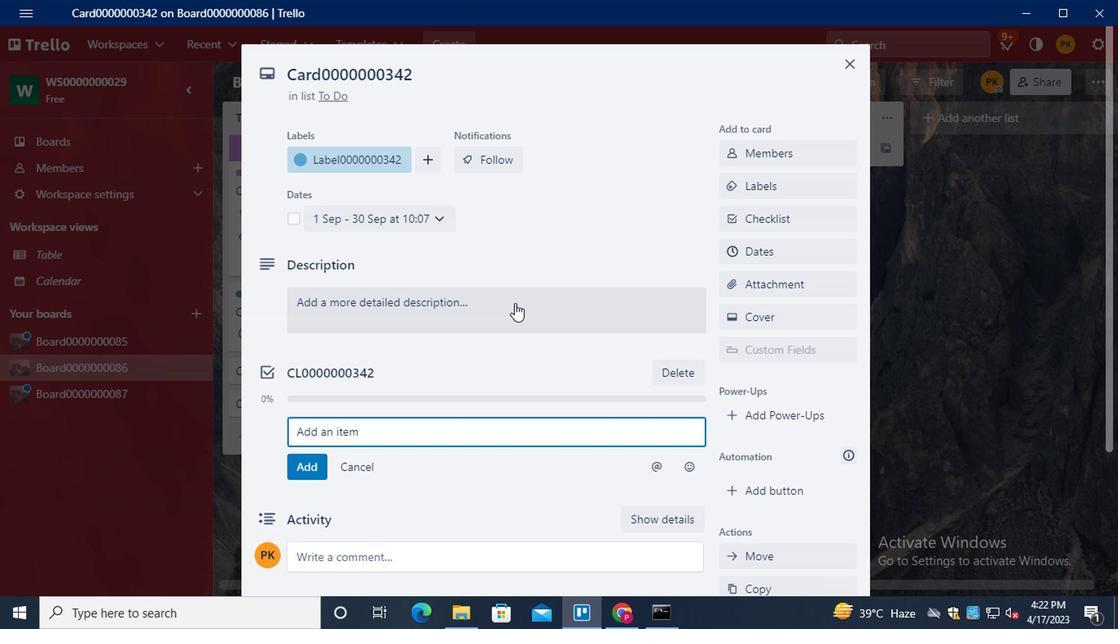 
Action: Mouse scrolled (512, 304) with delta (0, 0)
Screenshot: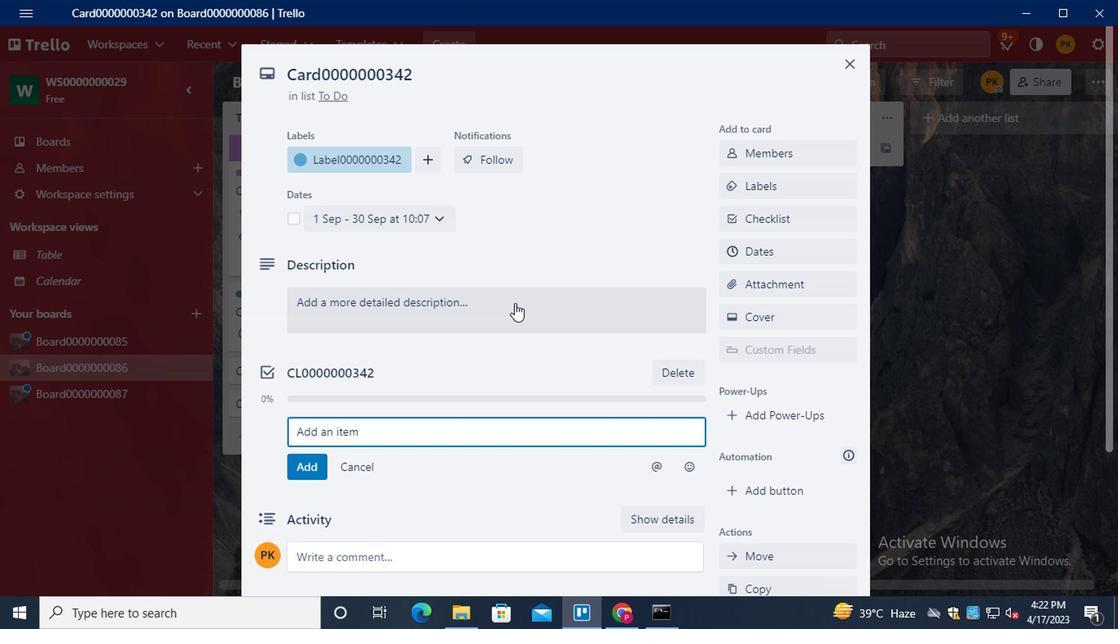 
Action: Key pressed <Key.f8>
Screenshot: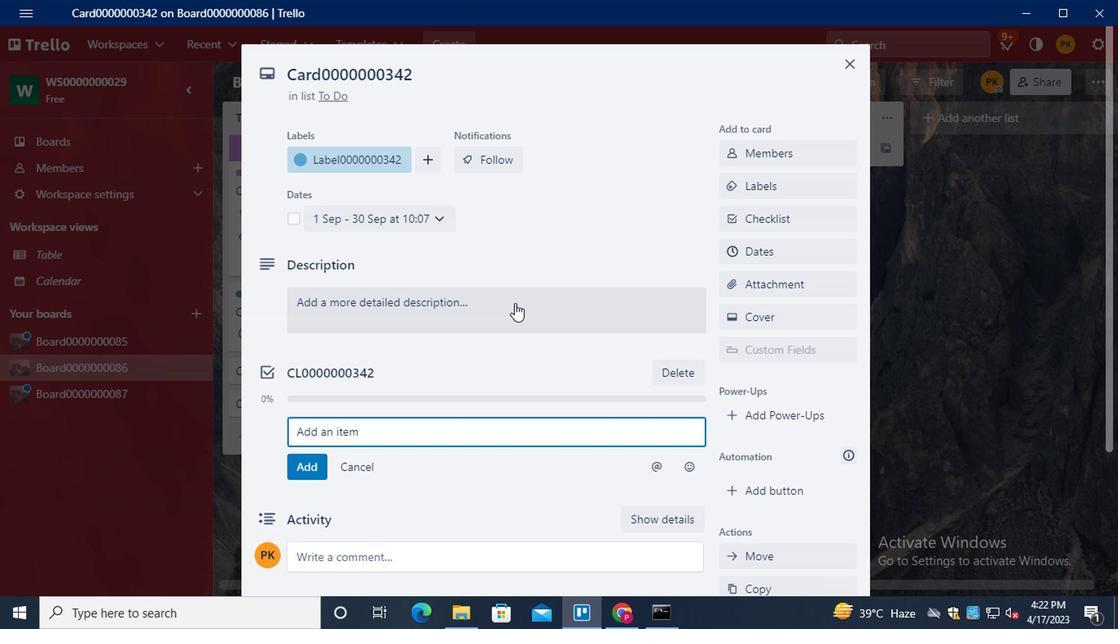 
